 Task: Find connections with filter location São João del Rei with filter topic #Networkwith filter profile language German with filter current company GE Research with filter school The ICFAI University, Dehradun with filter industry Plastics and Rubber Product Manufacturing with filter service category Labor and Employment Law with filter keywords title Accounting Analyst
Action: Mouse moved to (547, 92)
Screenshot: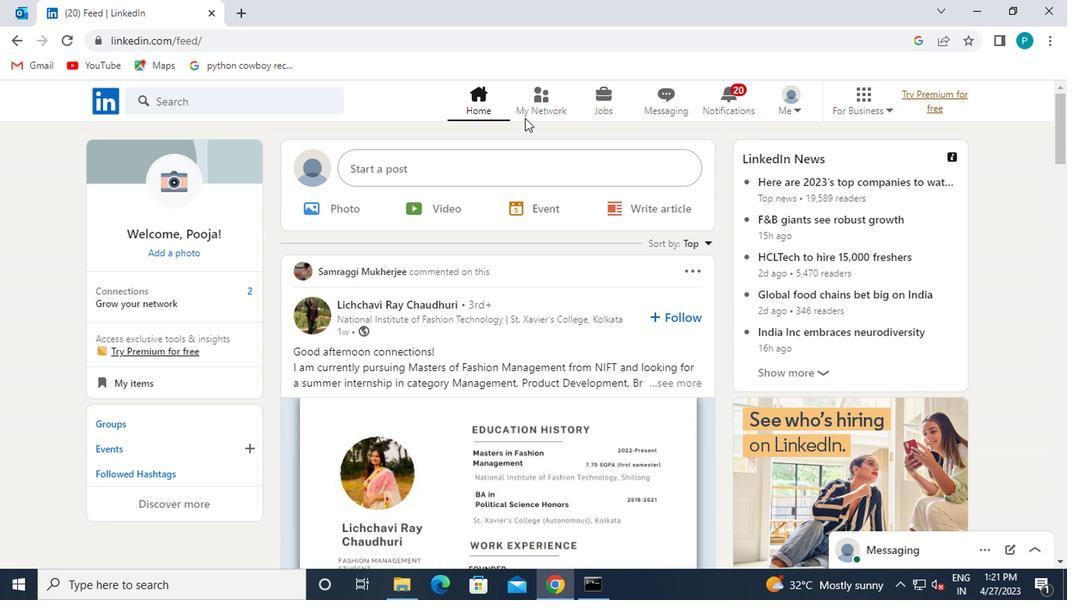 
Action: Mouse pressed left at (547, 92)
Screenshot: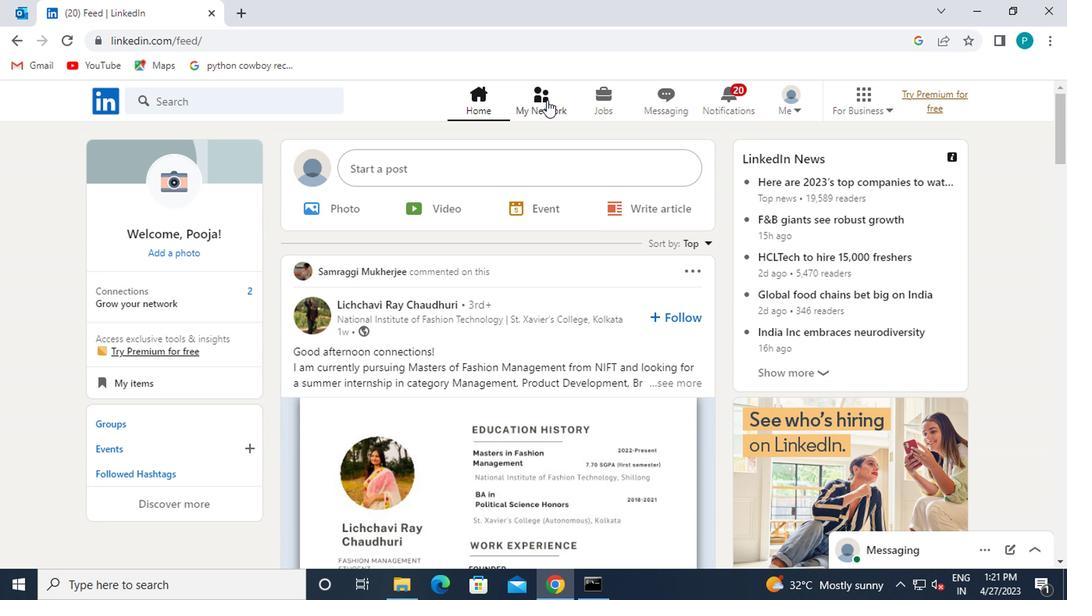
Action: Mouse moved to (225, 177)
Screenshot: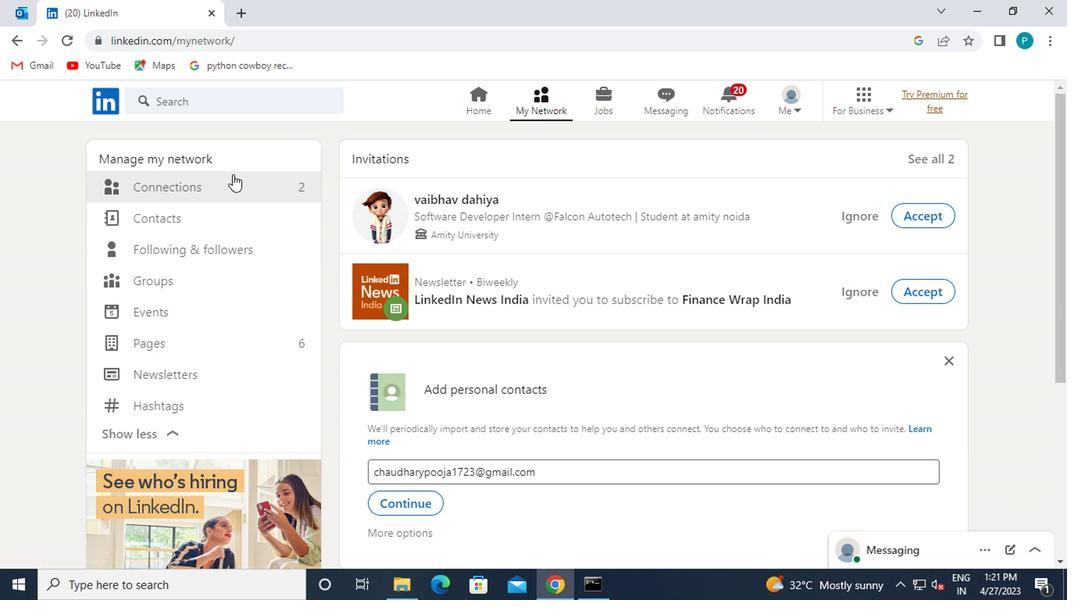
Action: Mouse pressed left at (225, 177)
Screenshot: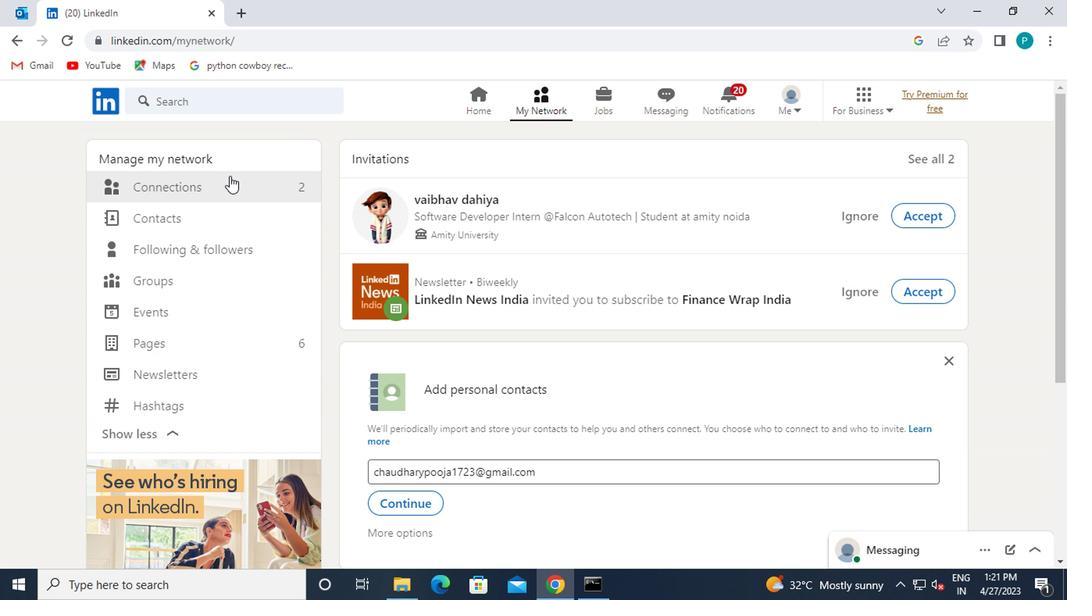 
Action: Mouse moved to (228, 183)
Screenshot: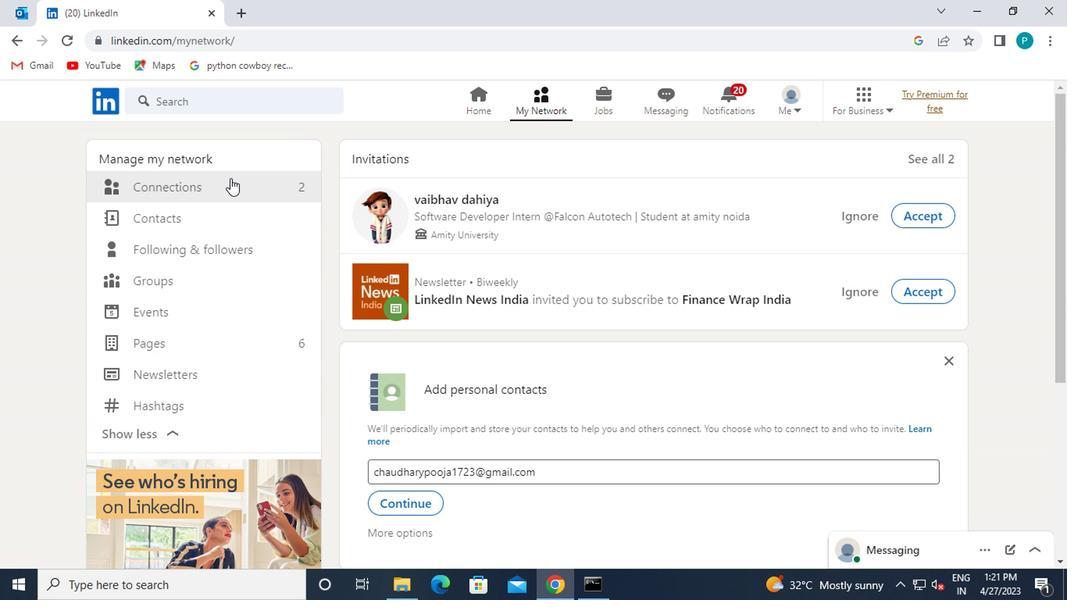 
Action: Mouse pressed left at (228, 183)
Screenshot: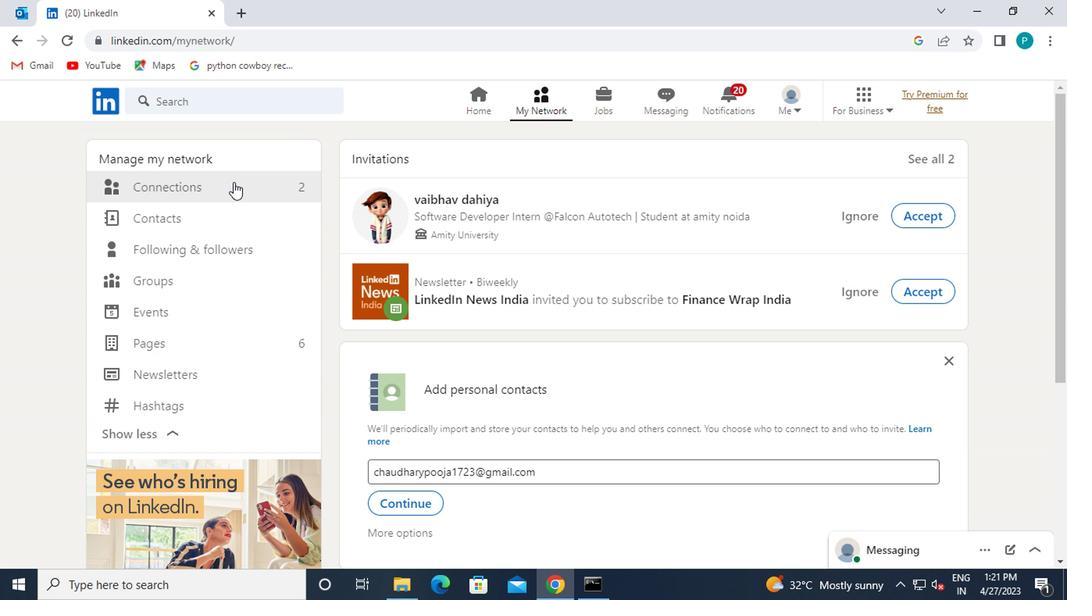 
Action: Mouse moved to (654, 186)
Screenshot: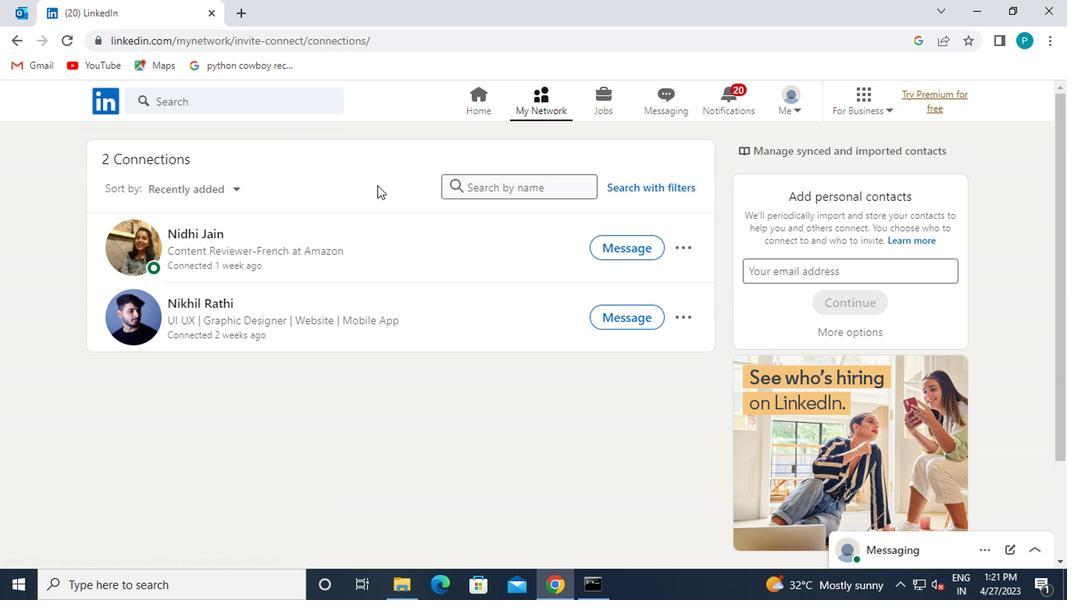 
Action: Mouse pressed left at (654, 186)
Screenshot: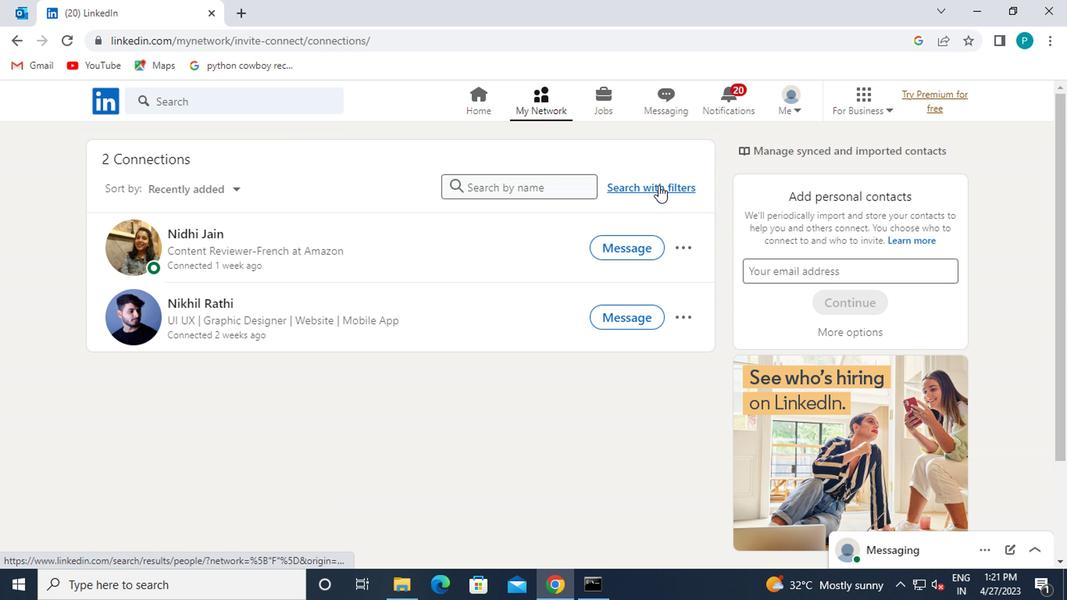 
Action: Mouse moved to (566, 148)
Screenshot: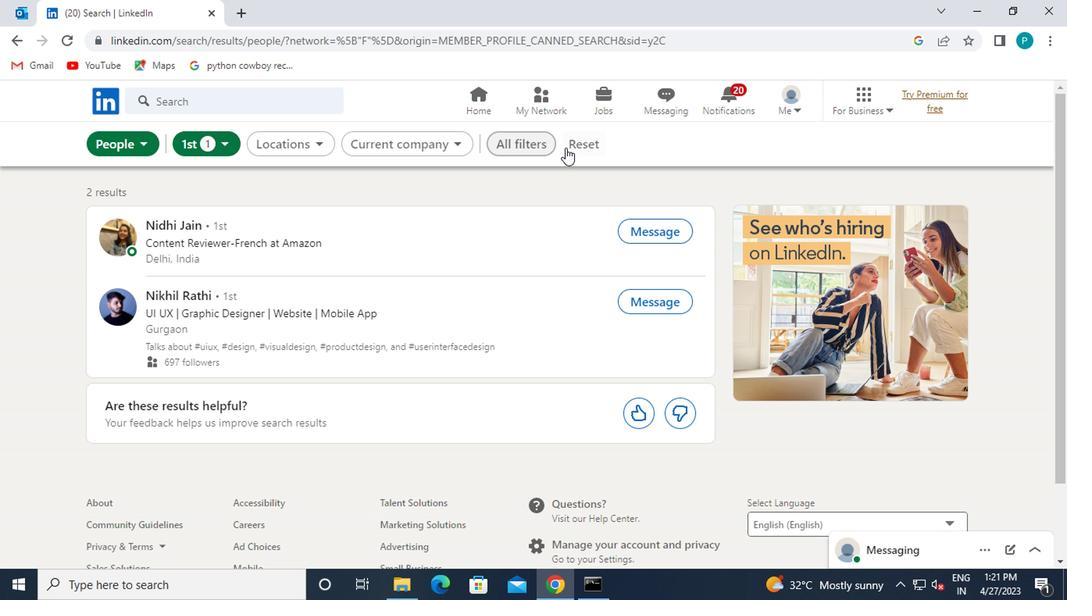 
Action: Mouse pressed left at (566, 148)
Screenshot: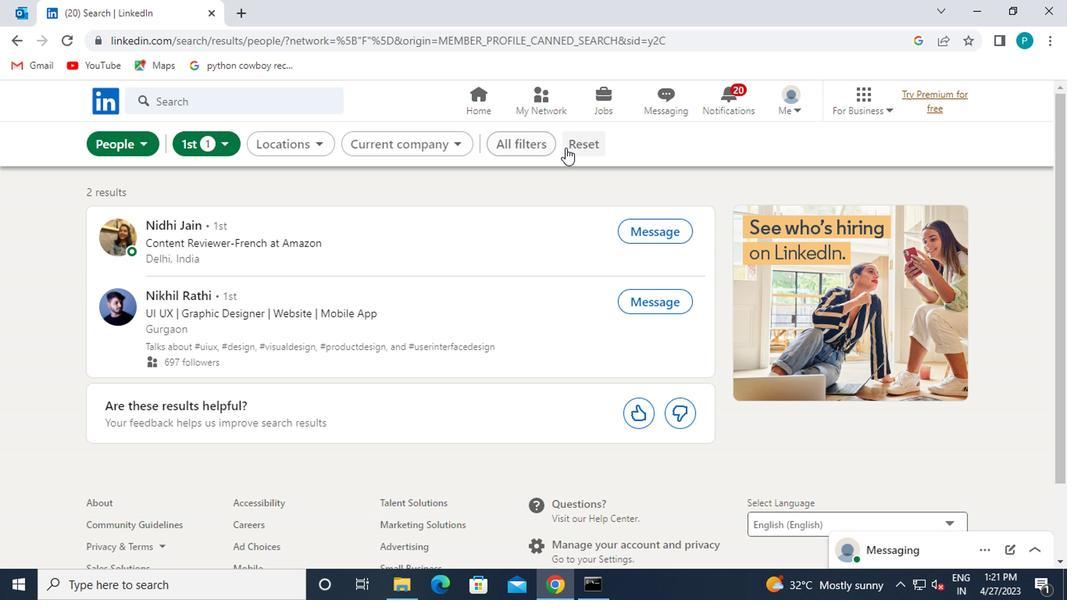 
Action: Mouse pressed left at (566, 148)
Screenshot: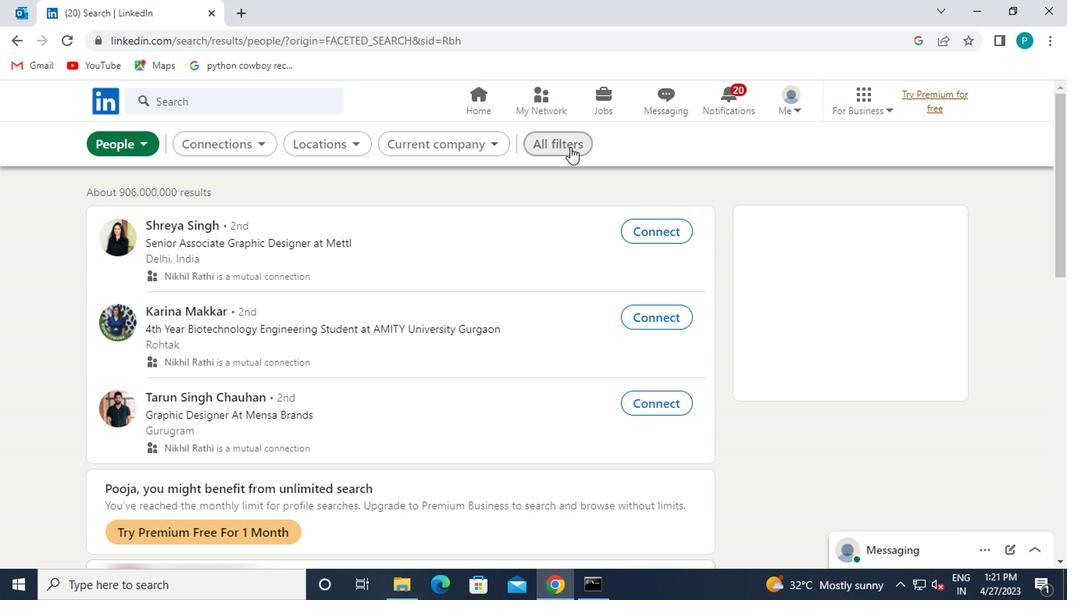 
Action: Mouse moved to (750, 349)
Screenshot: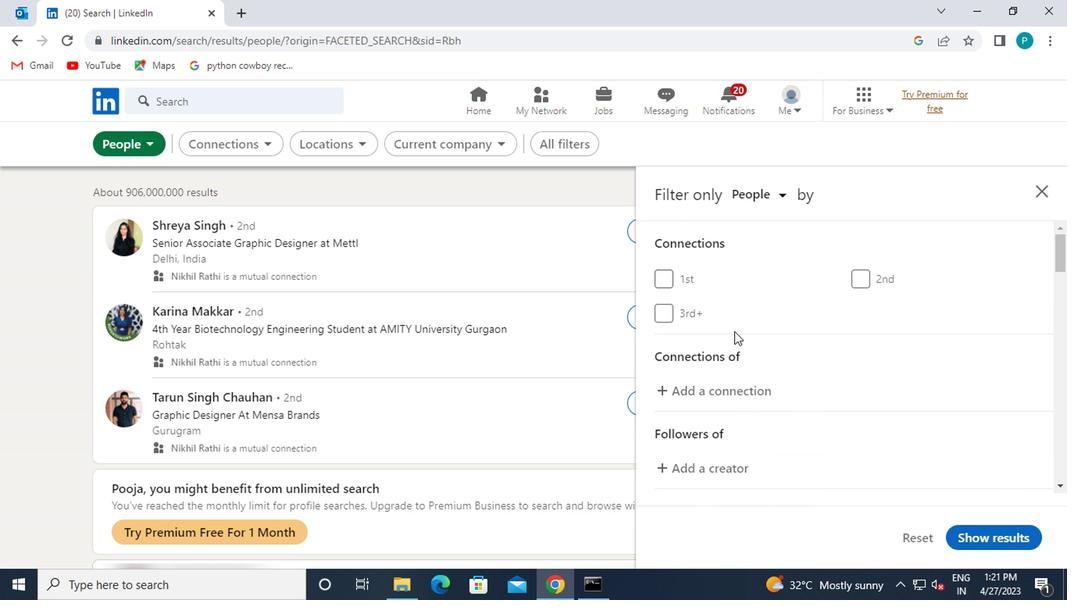 
Action: Mouse scrolled (750, 349) with delta (0, 0)
Screenshot: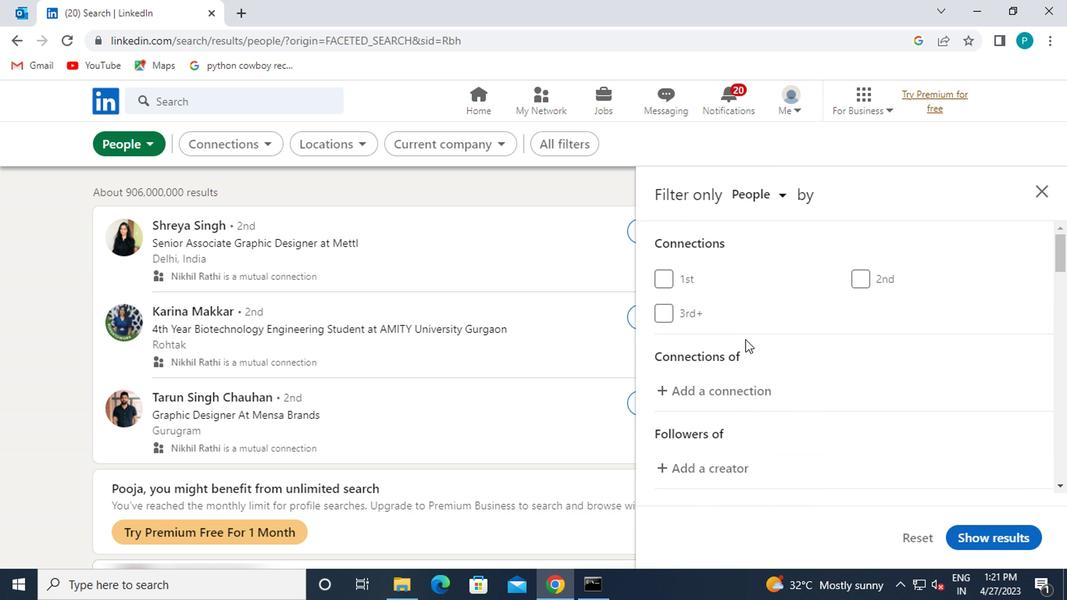 
Action: Mouse moved to (751, 349)
Screenshot: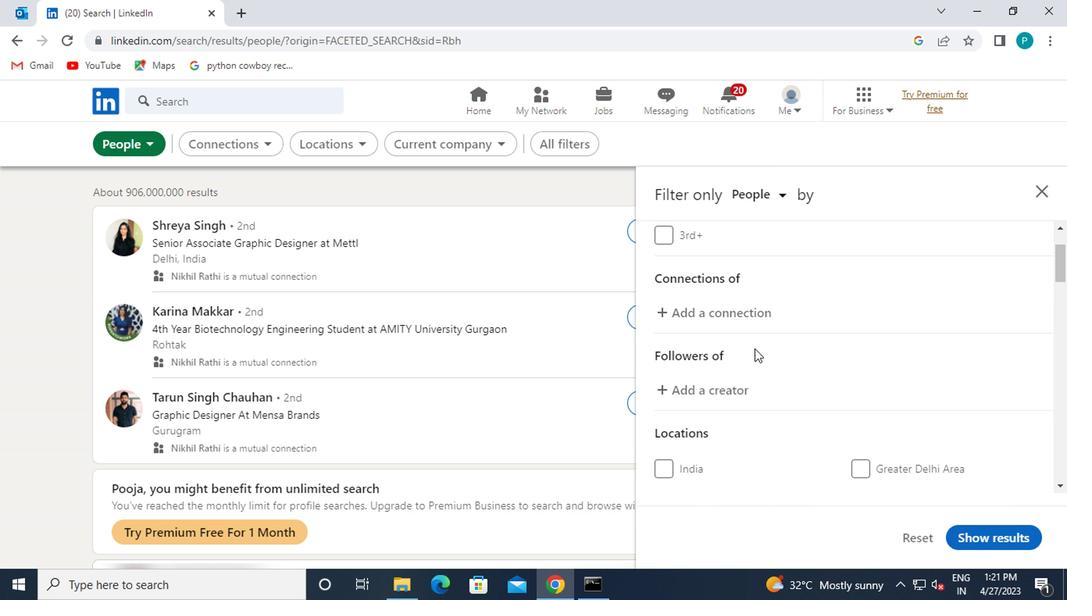 
Action: Mouse scrolled (751, 349) with delta (0, 0)
Screenshot: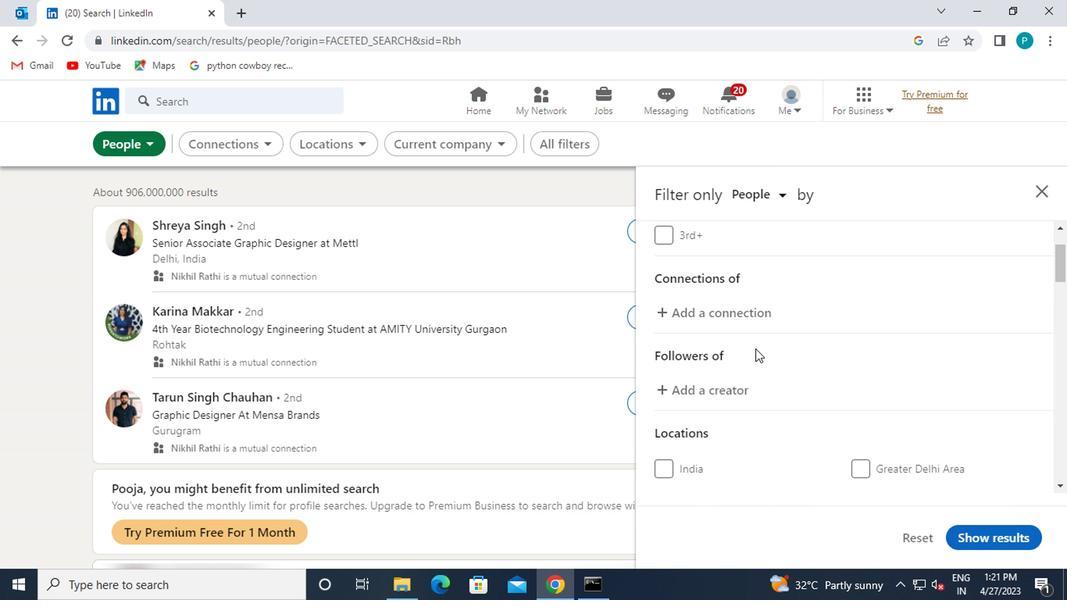 
Action: Mouse moved to (768, 349)
Screenshot: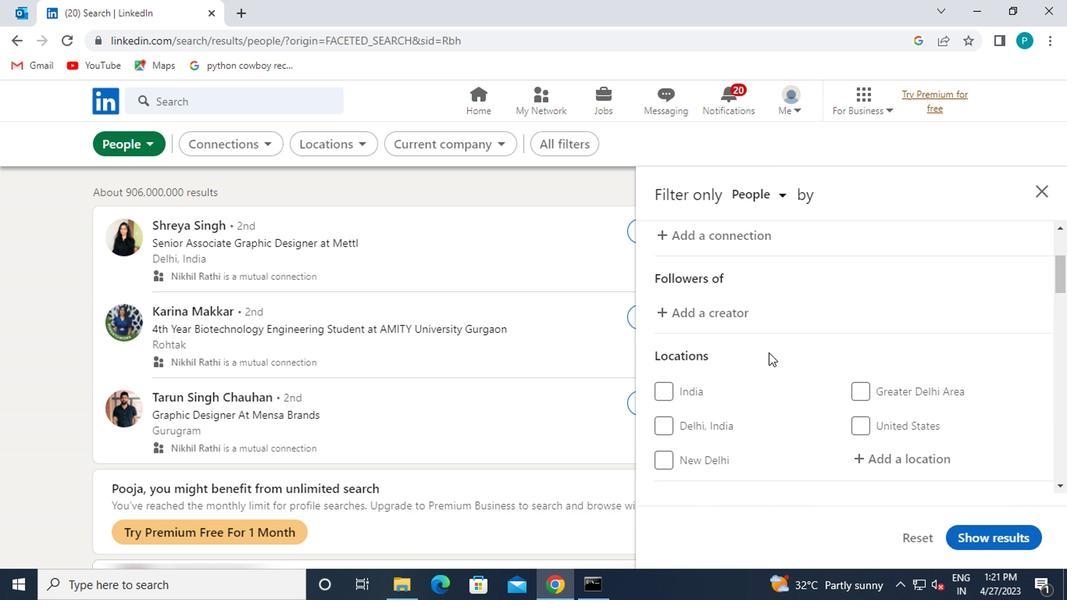 
Action: Mouse scrolled (768, 349) with delta (0, 0)
Screenshot: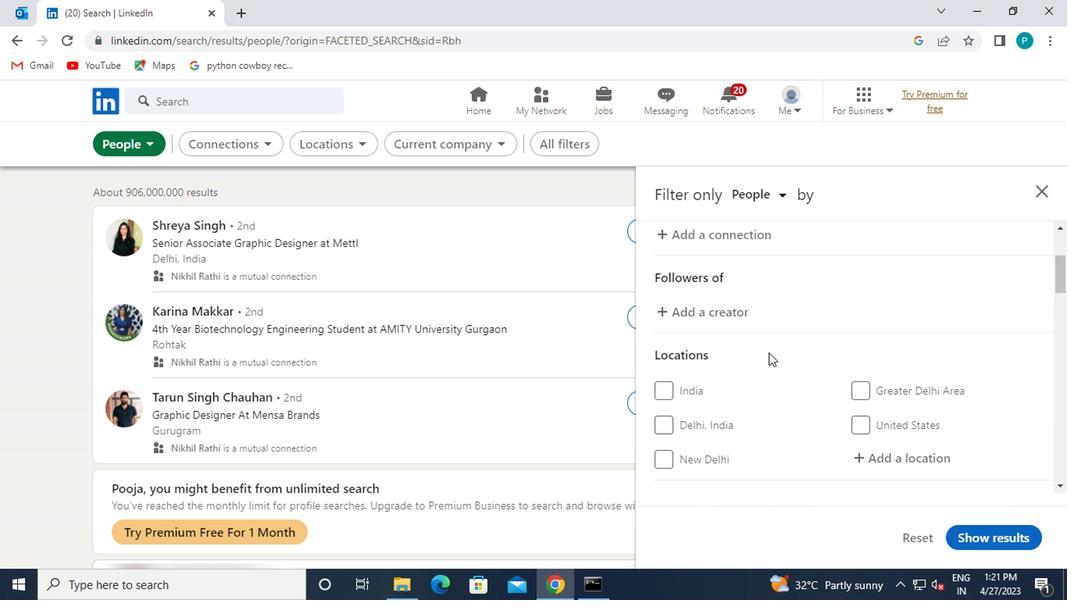
Action: Mouse moved to (768, 347)
Screenshot: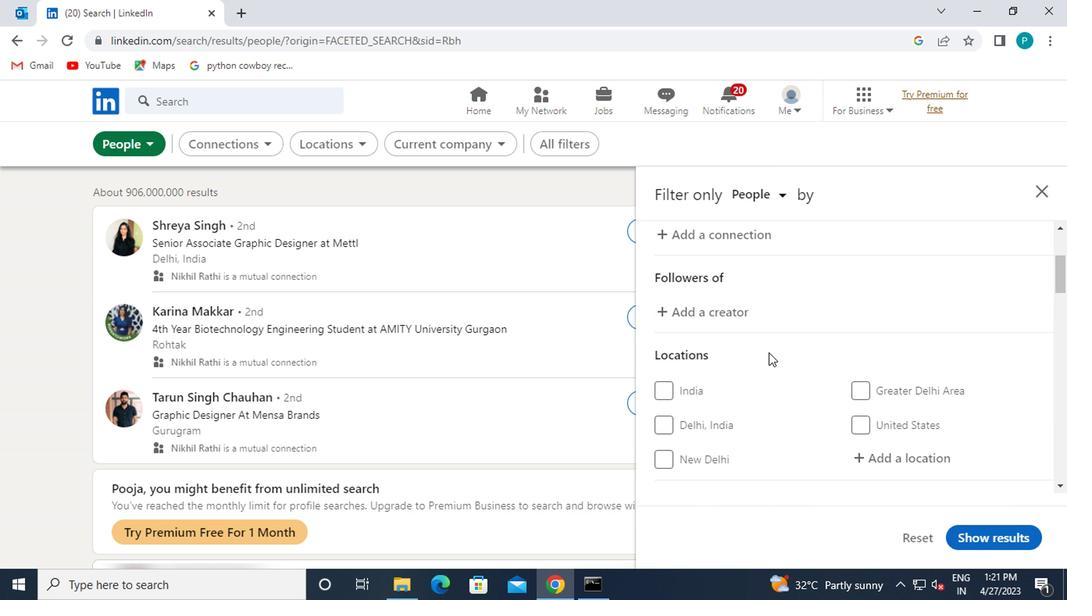 
Action: Mouse scrolled (768, 349) with delta (0, 1)
Screenshot: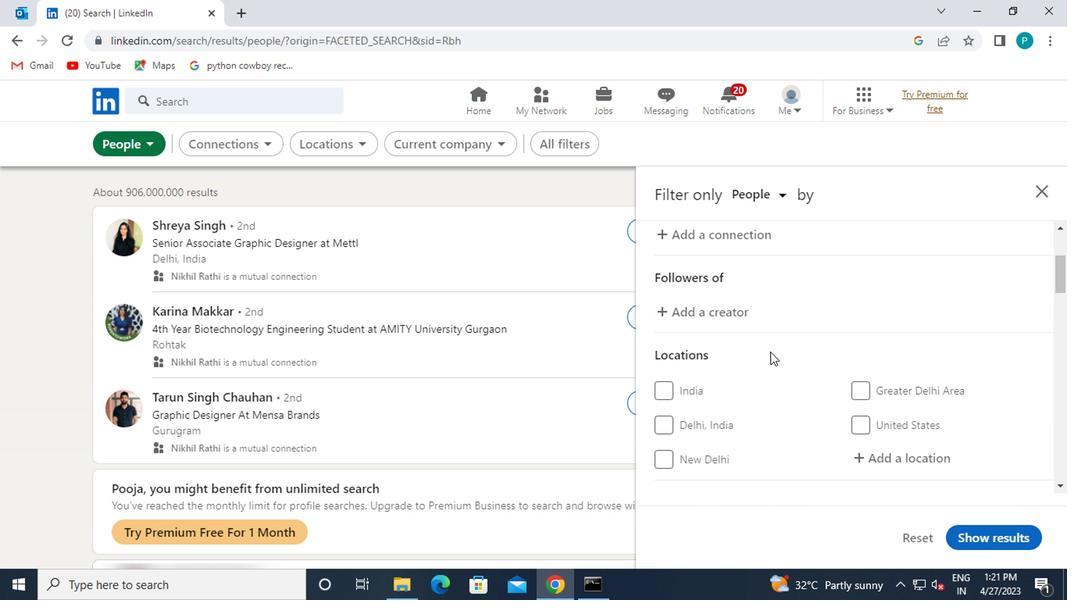 
Action: Mouse moved to (777, 352)
Screenshot: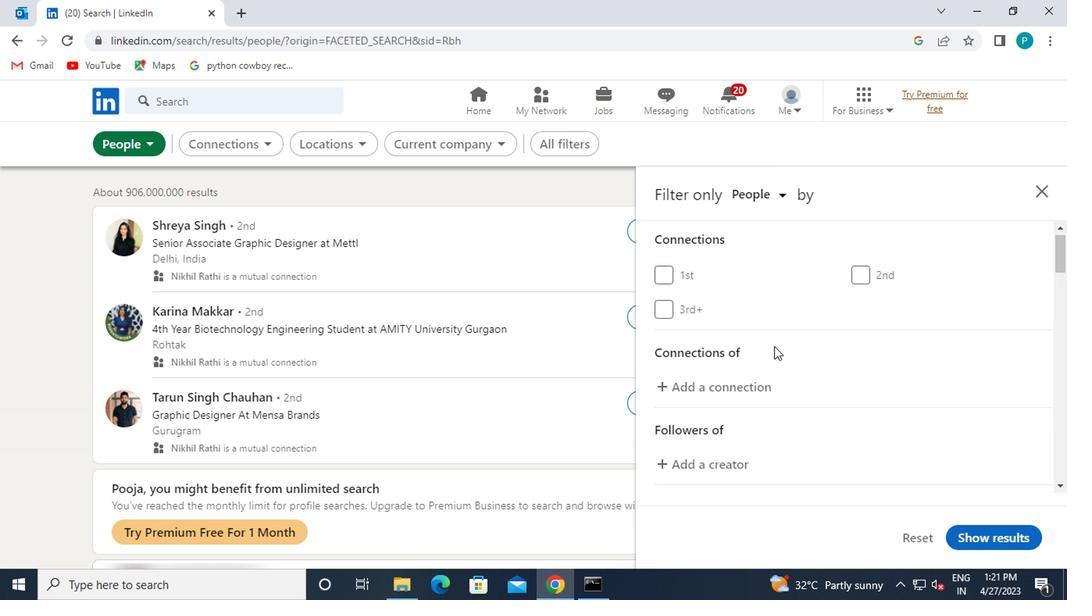 
Action: Mouse scrolled (777, 351) with delta (0, -1)
Screenshot: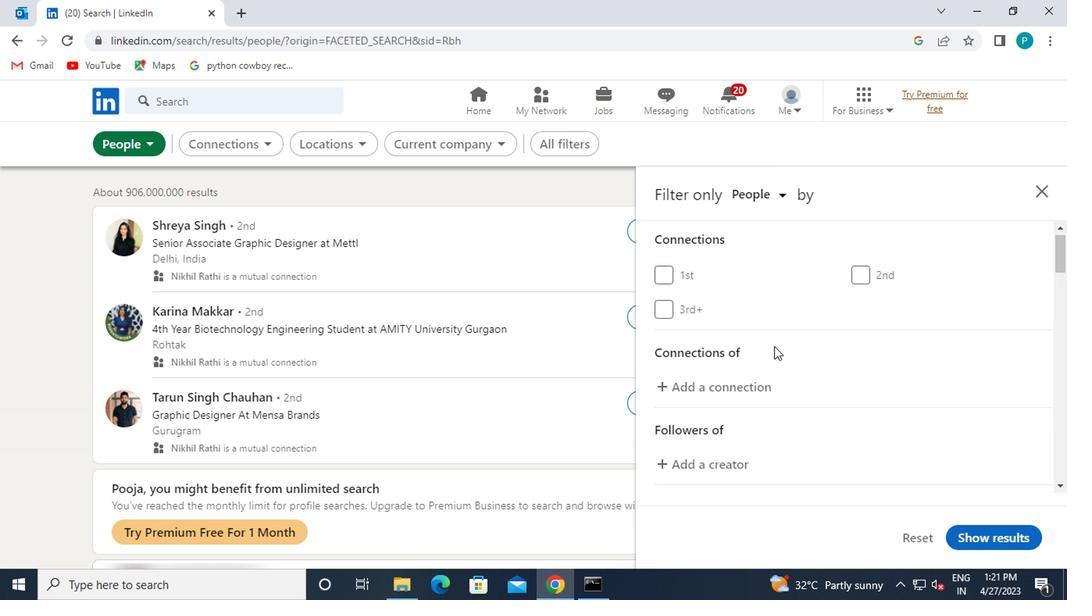 
Action: Mouse moved to (783, 360)
Screenshot: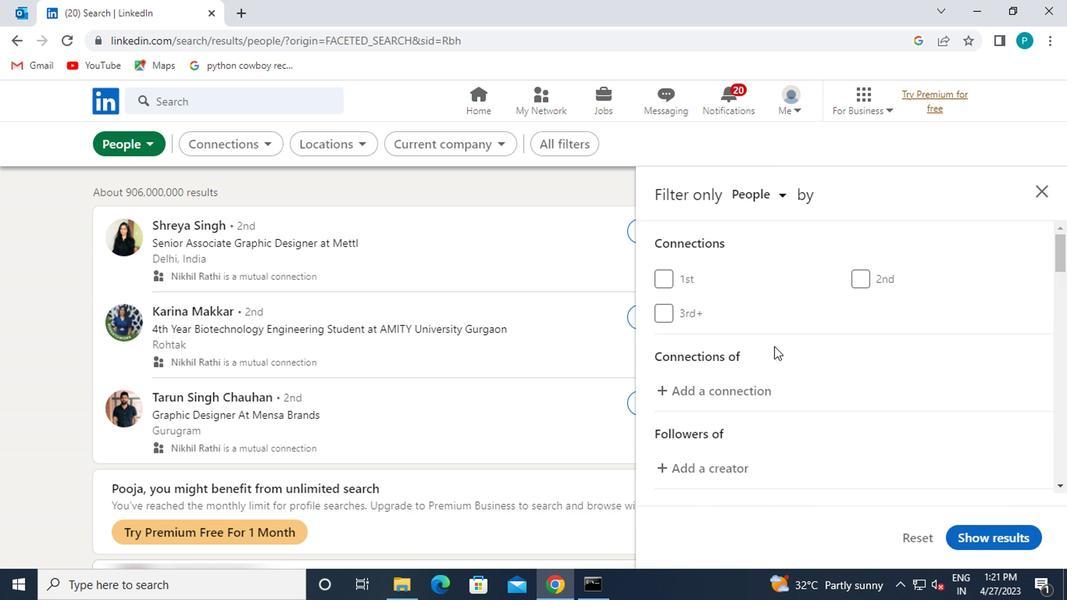
Action: Mouse scrolled (783, 359) with delta (0, -1)
Screenshot: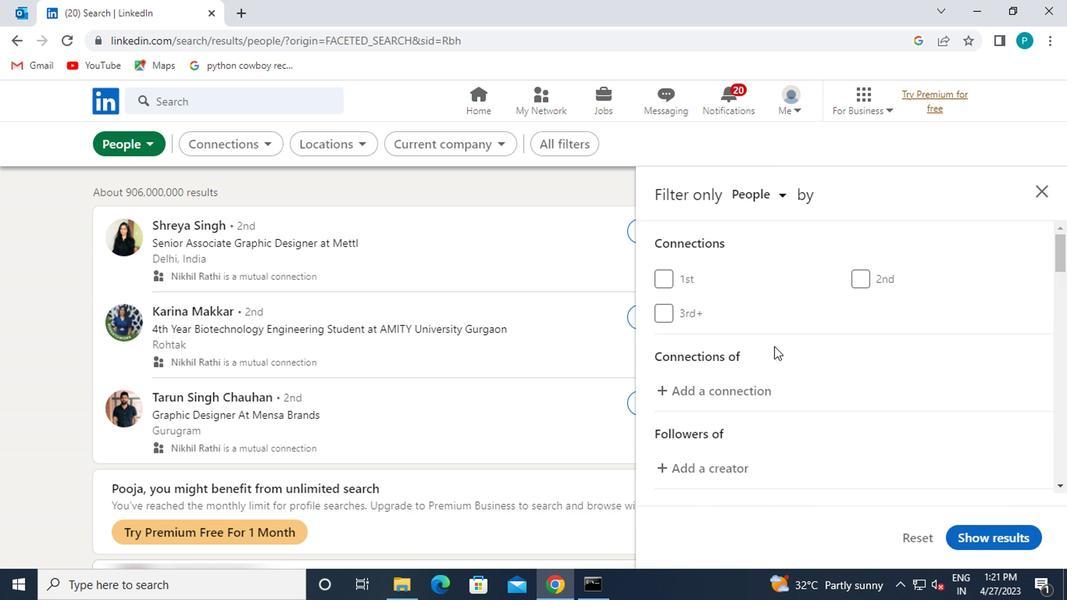 
Action: Mouse moved to (787, 364)
Screenshot: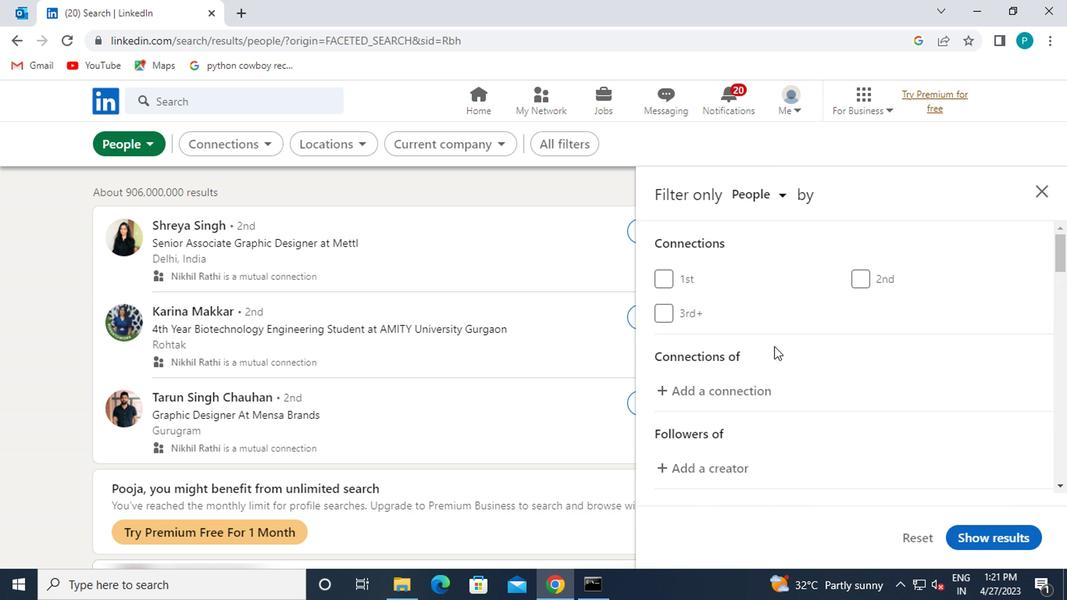 
Action: Mouse scrolled (787, 364) with delta (0, 0)
Screenshot: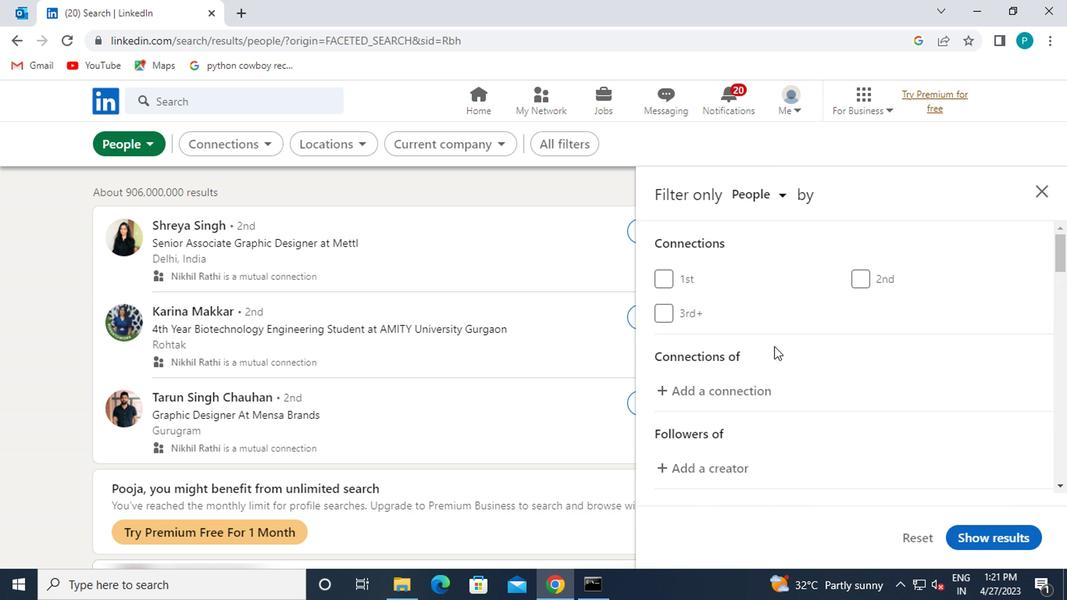 
Action: Mouse moved to (854, 381)
Screenshot: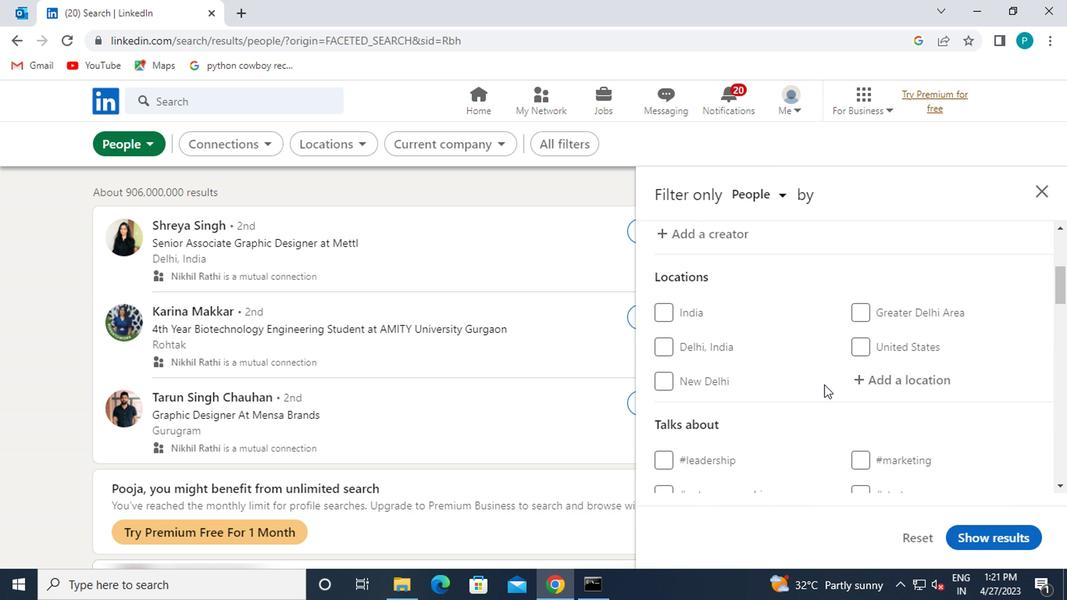 
Action: Mouse pressed left at (854, 381)
Screenshot: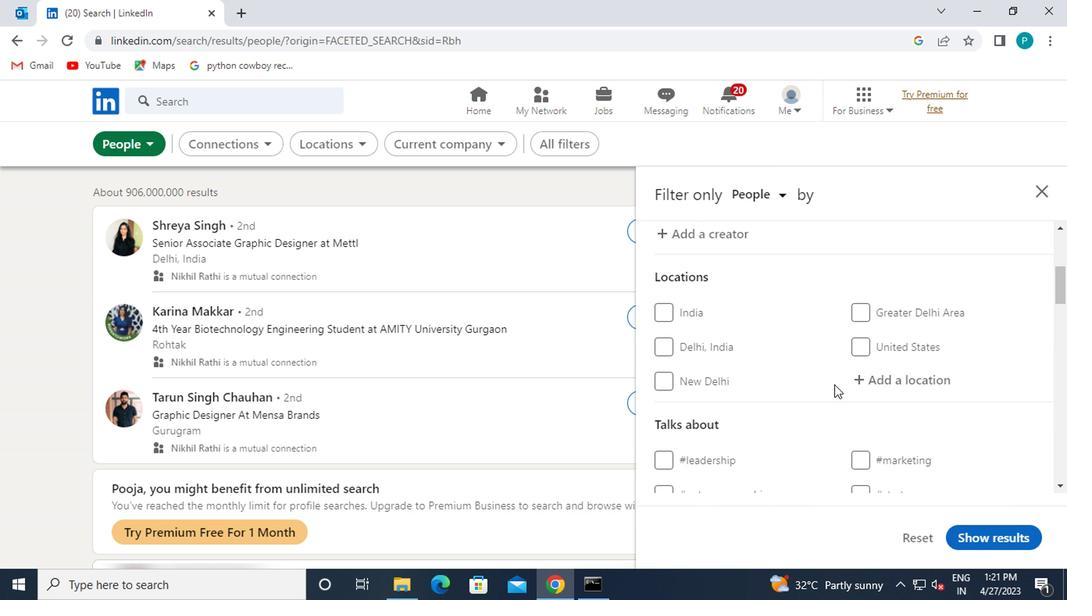 
Action: Key pressed sao<Key.space>joao
Screenshot: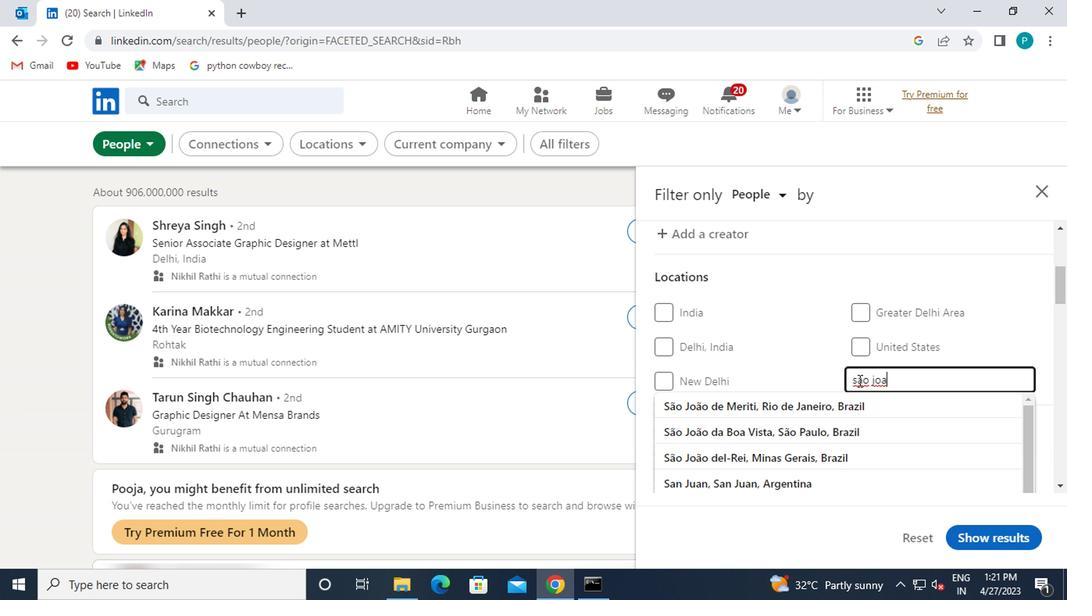 
Action: Mouse moved to (787, 458)
Screenshot: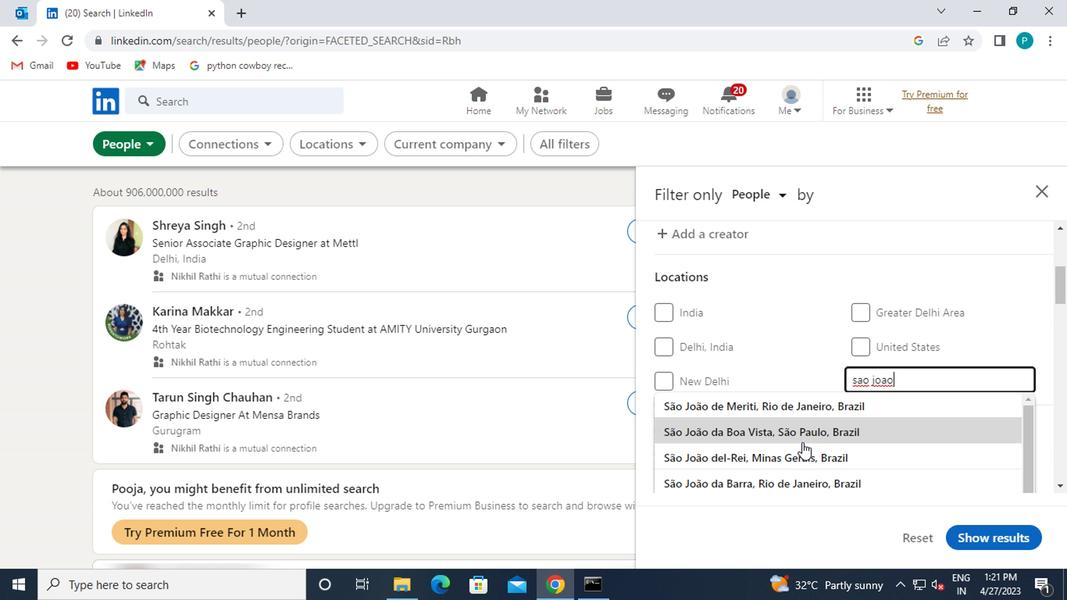 
Action: Mouse pressed left at (787, 458)
Screenshot: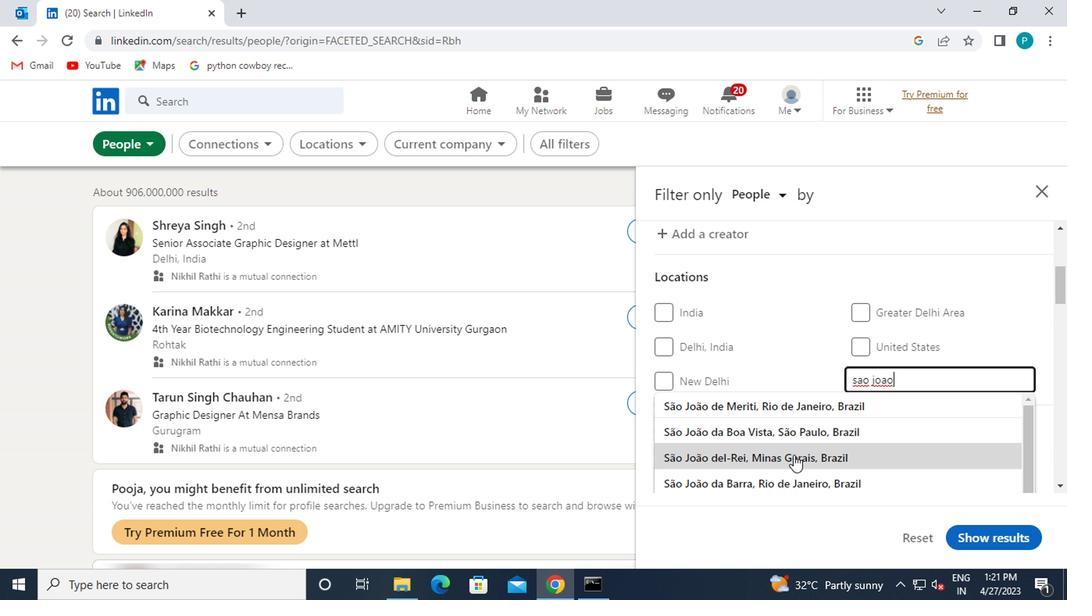 
Action: Mouse moved to (787, 430)
Screenshot: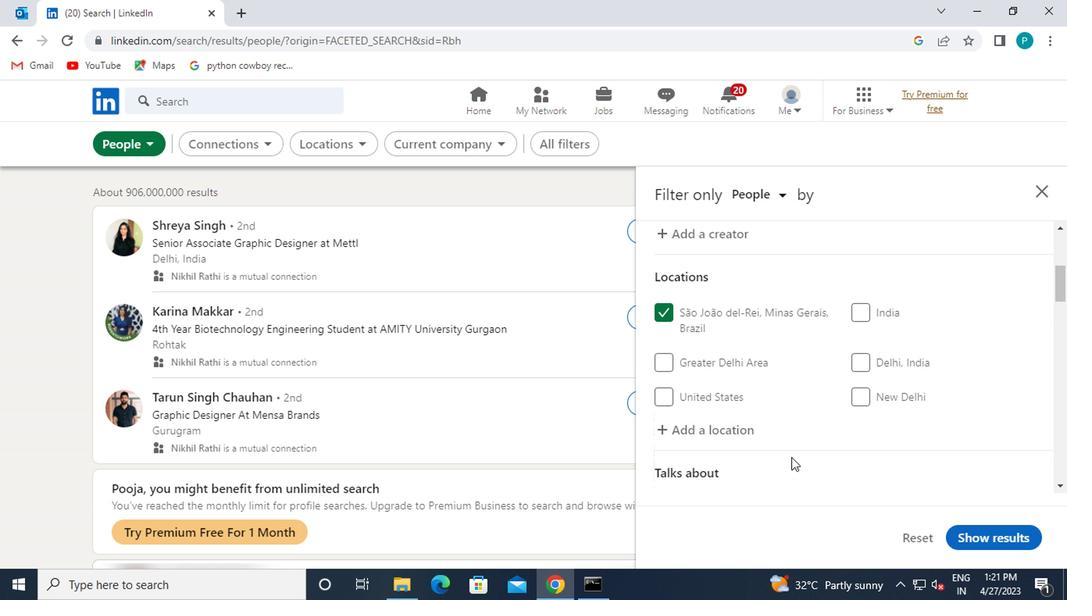 
Action: Mouse scrolled (787, 430) with delta (0, 0)
Screenshot: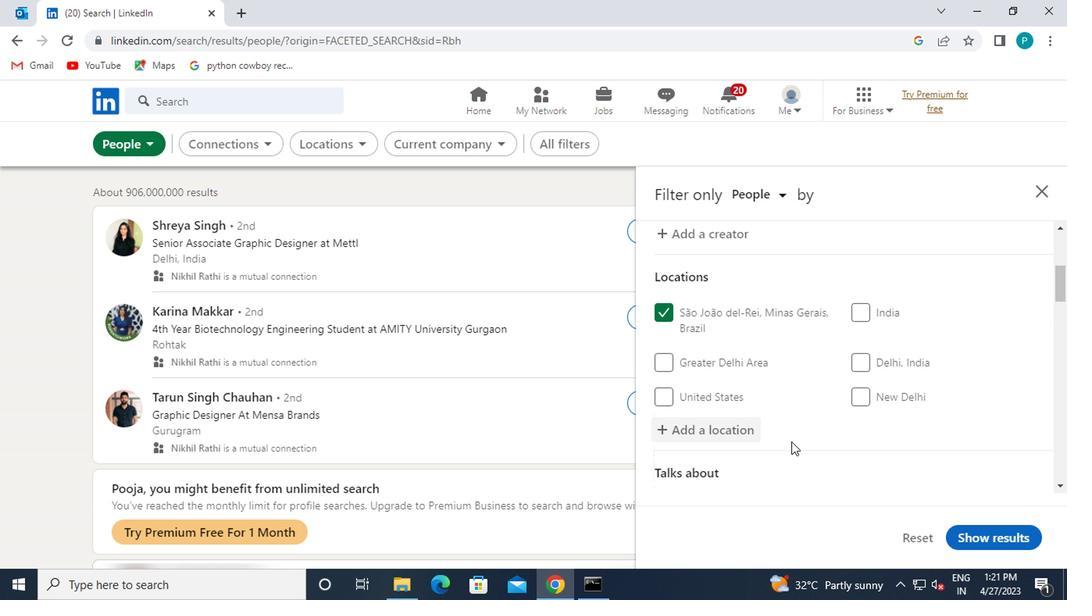 
Action: Mouse moved to (787, 429)
Screenshot: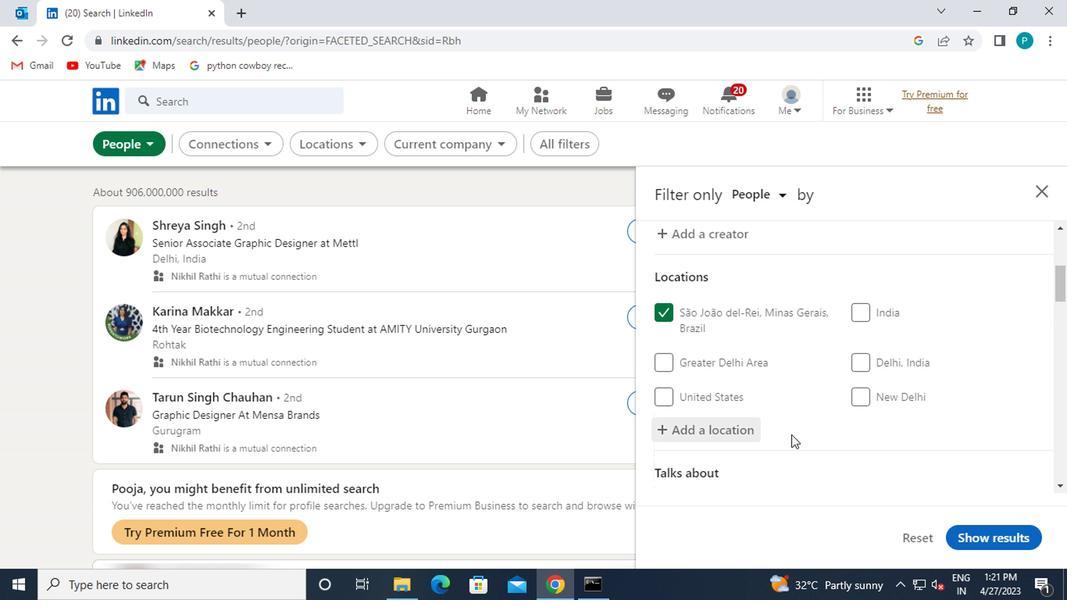
Action: Mouse scrolled (787, 428) with delta (0, -1)
Screenshot: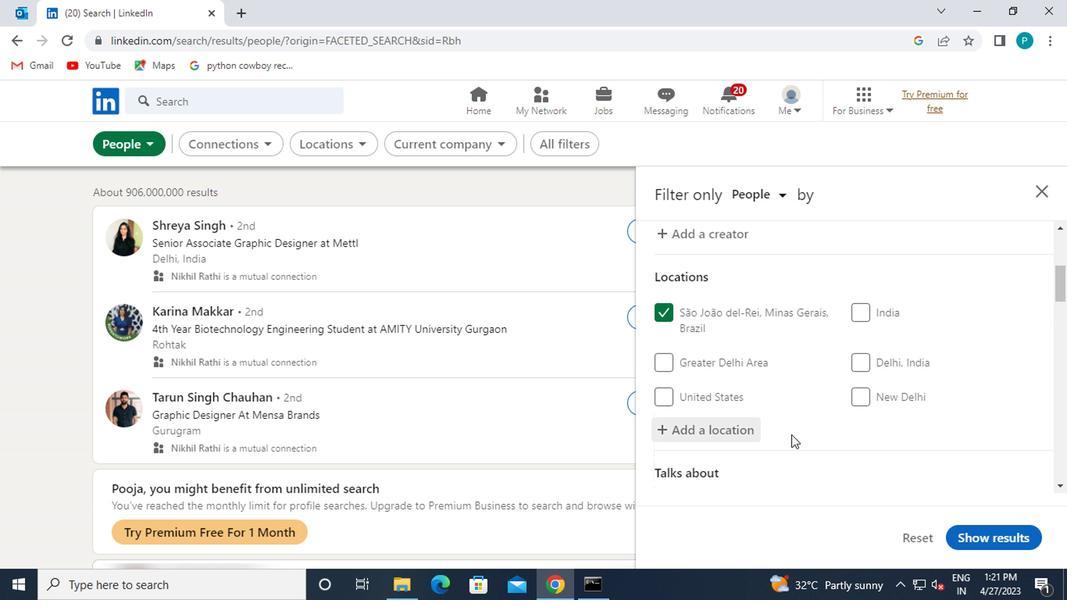
Action: Mouse moved to (858, 414)
Screenshot: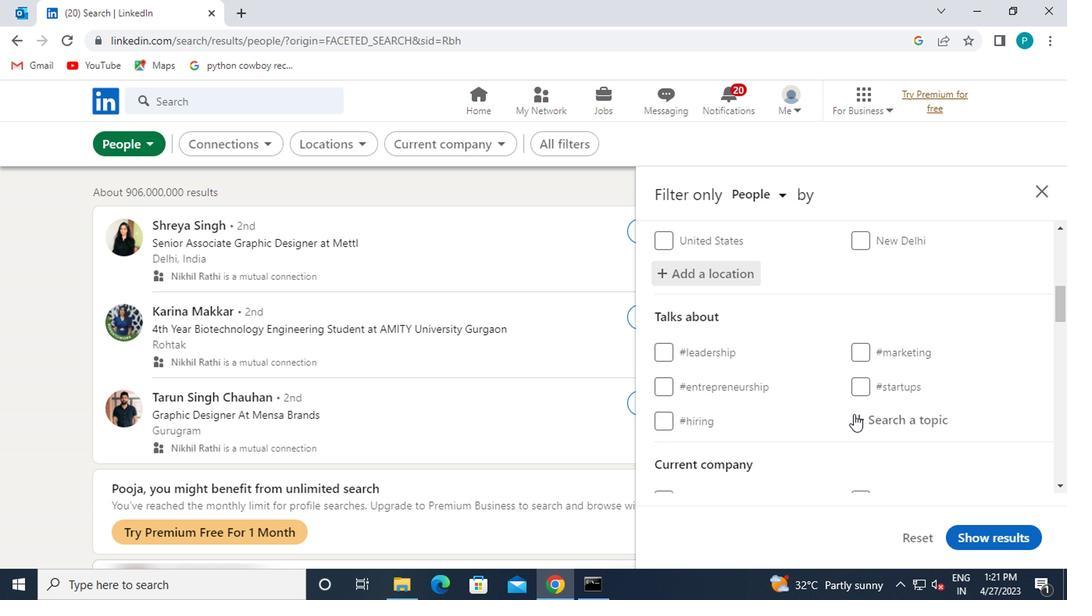 
Action: Mouse pressed left at (858, 414)
Screenshot: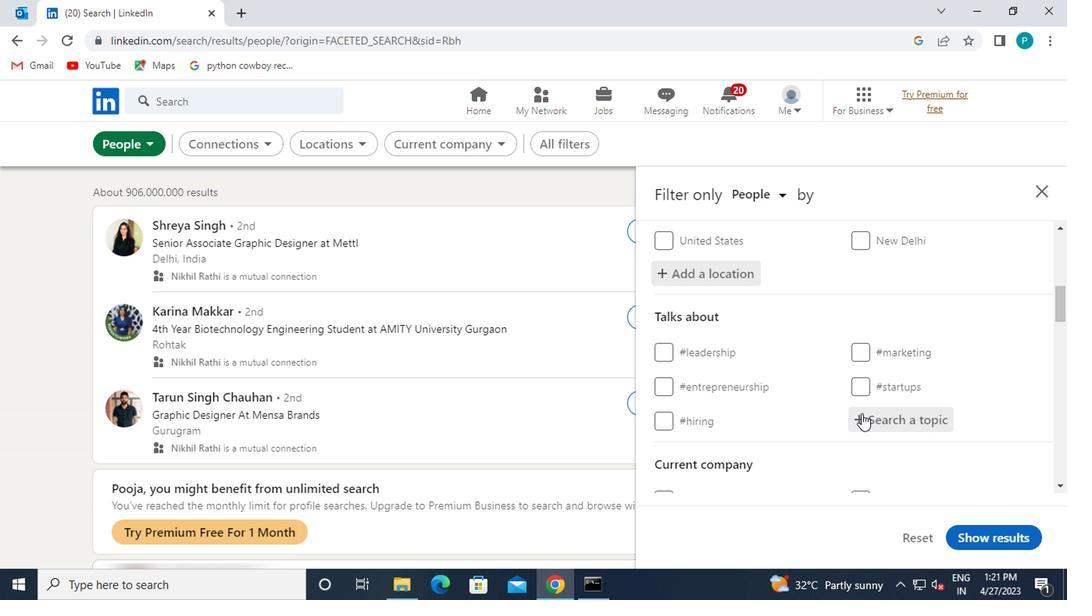 
Action: Key pressed <Key.shift>#<Key.caps_lock>N<Key.caps_lock>ETWORK
Screenshot: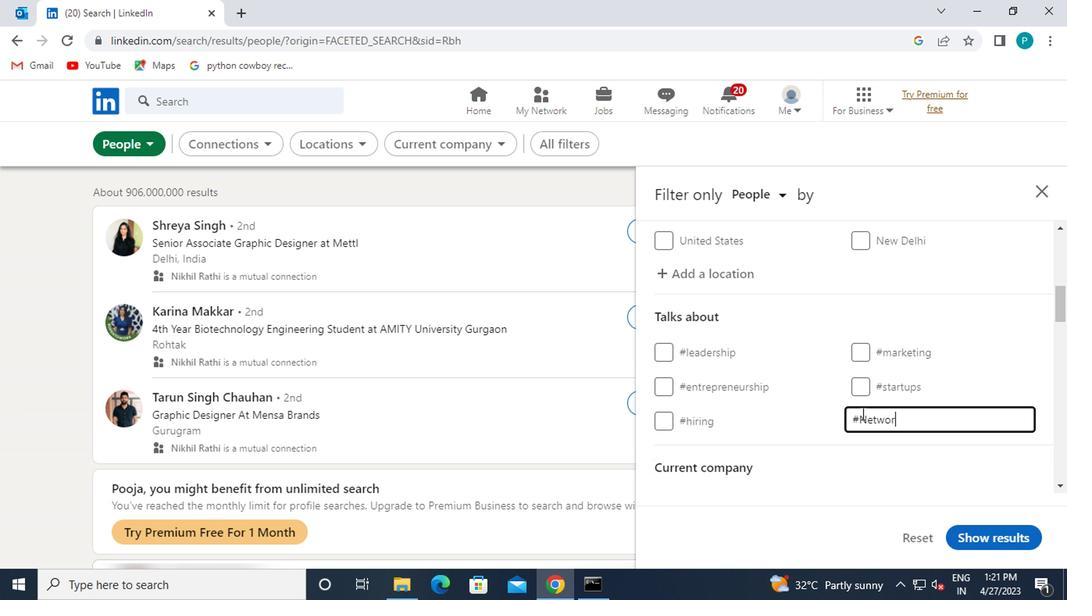 
Action: Mouse scrolled (858, 413) with delta (0, -1)
Screenshot: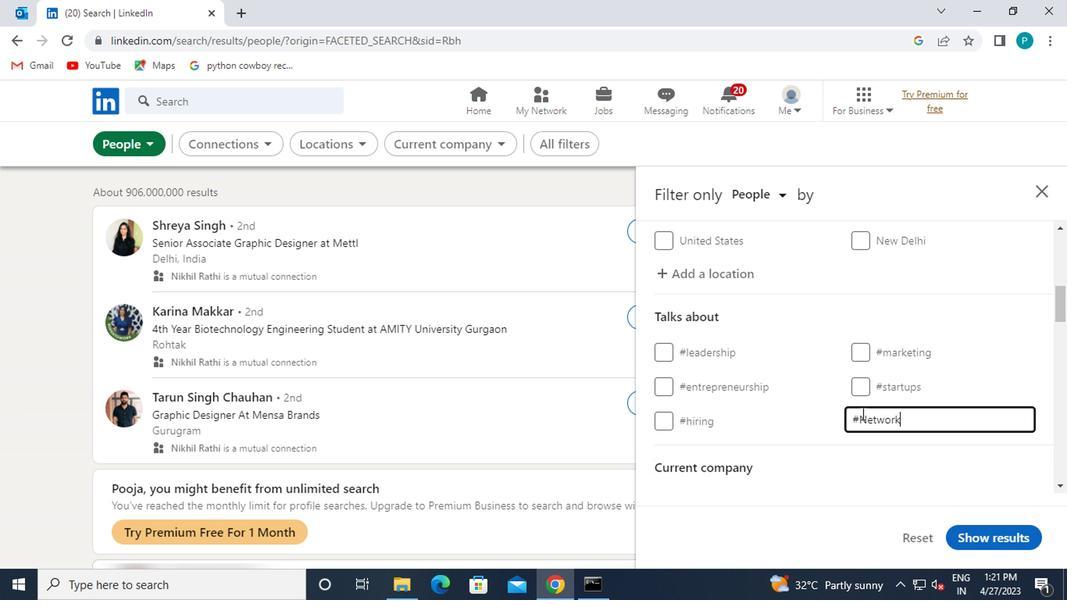 
Action: Mouse moved to (854, 424)
Screenshot: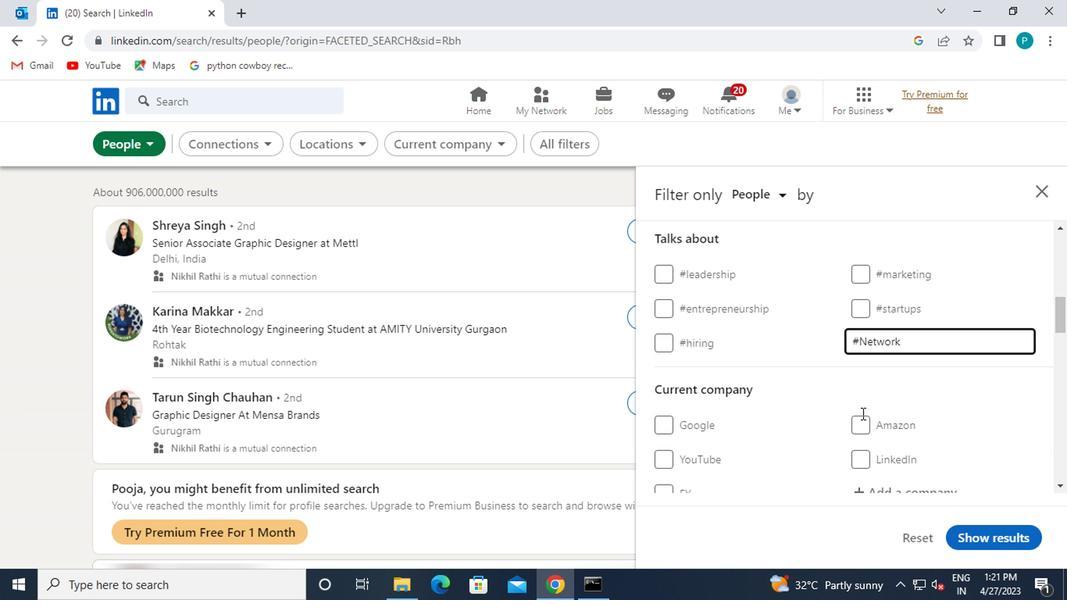 
Action: Mouse scrolled (854, 422) with delta (0, -1)
Screenshot: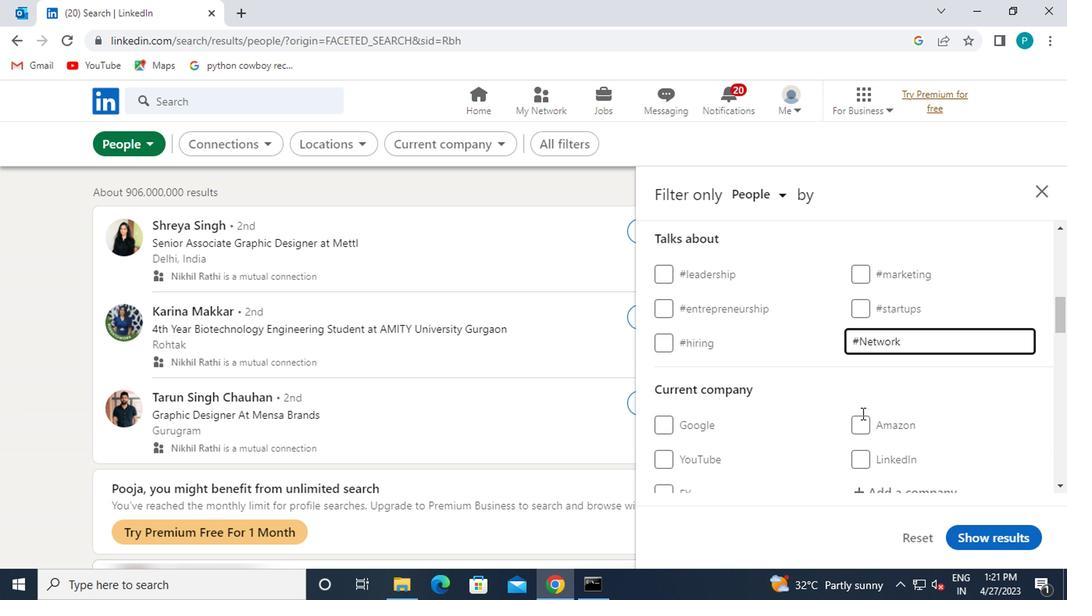 
Action: Mouse moved to (854, 422)
Screenshot: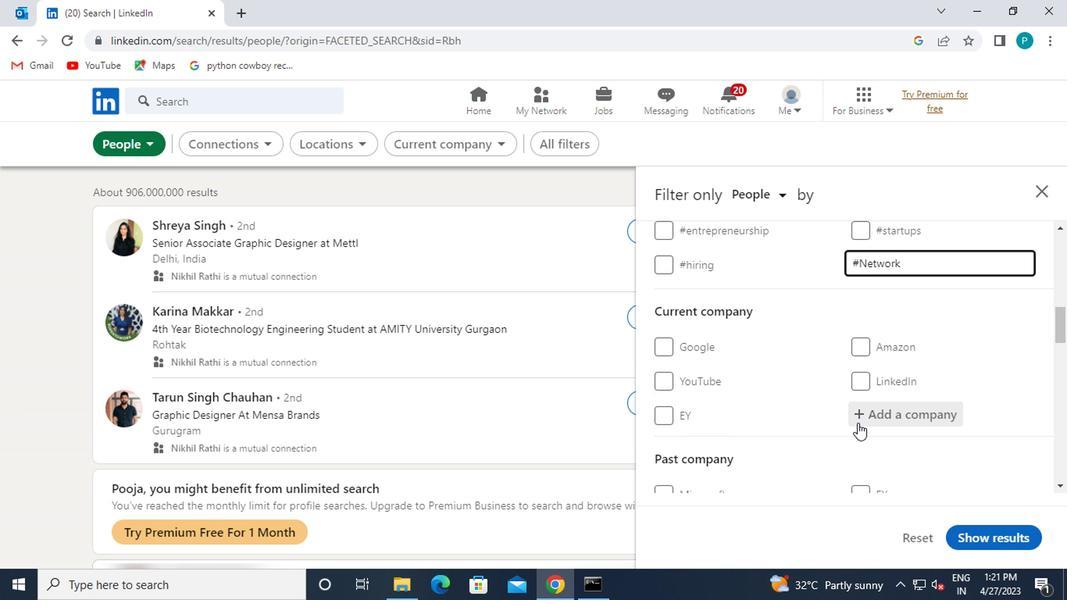 
Action: Mouse pressed left at (854, 422)
Screenshot: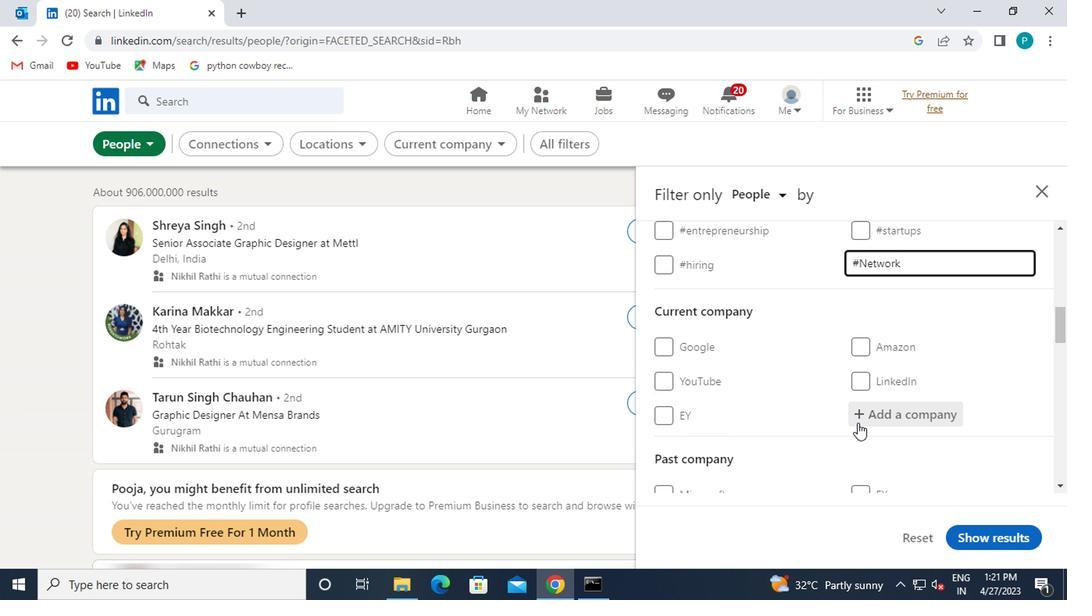 
Action: Key pressed <Key.caps_lock>GE<Key.space>R<Key.caps_lock>ESEARCH
Screenshot: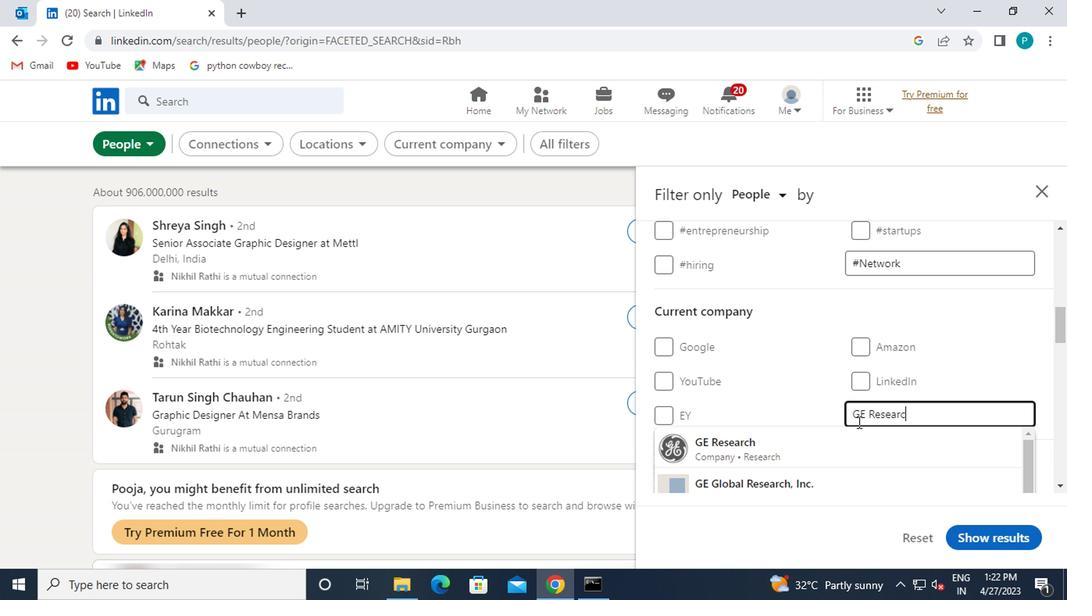 
Action: Mouse moved to (827, 449)
Screenshot: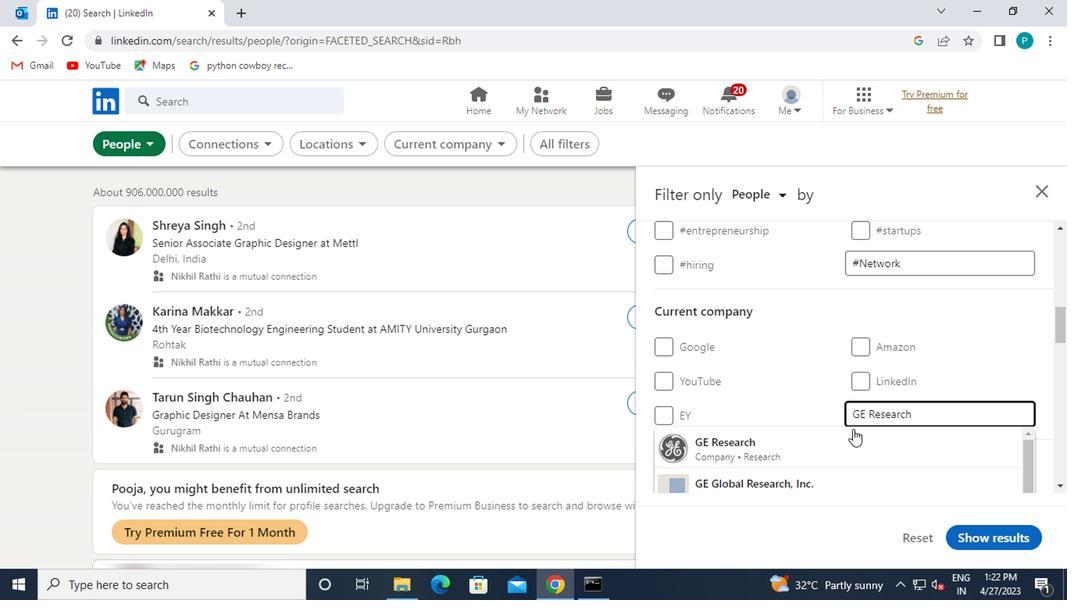 
Action: Mouse pressed left at (827, 449)
Screenshot: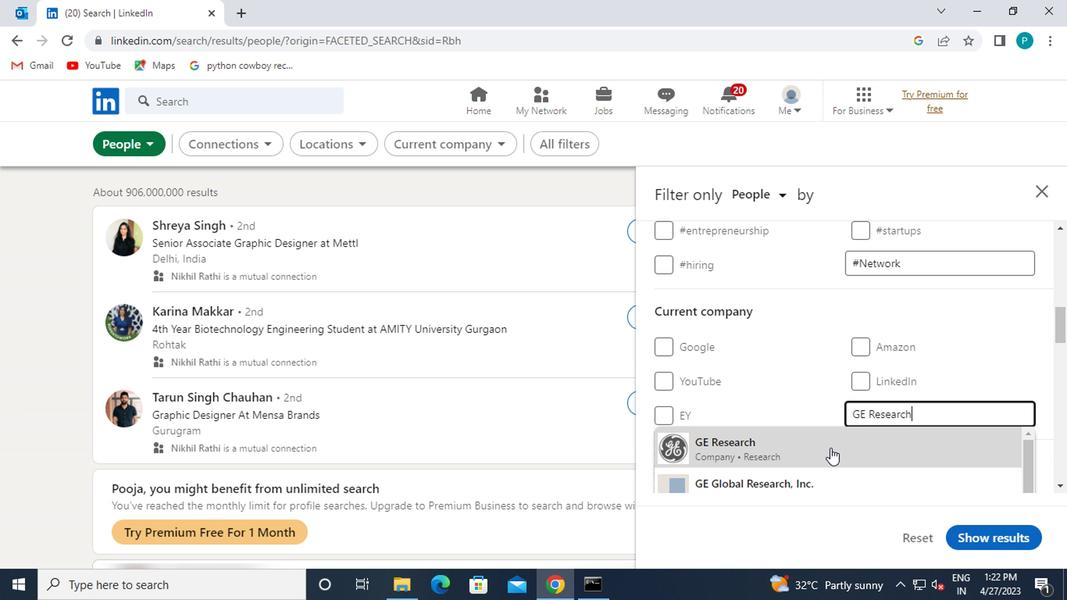 
Action: Mouse moved to (817, 420)
Screenshot: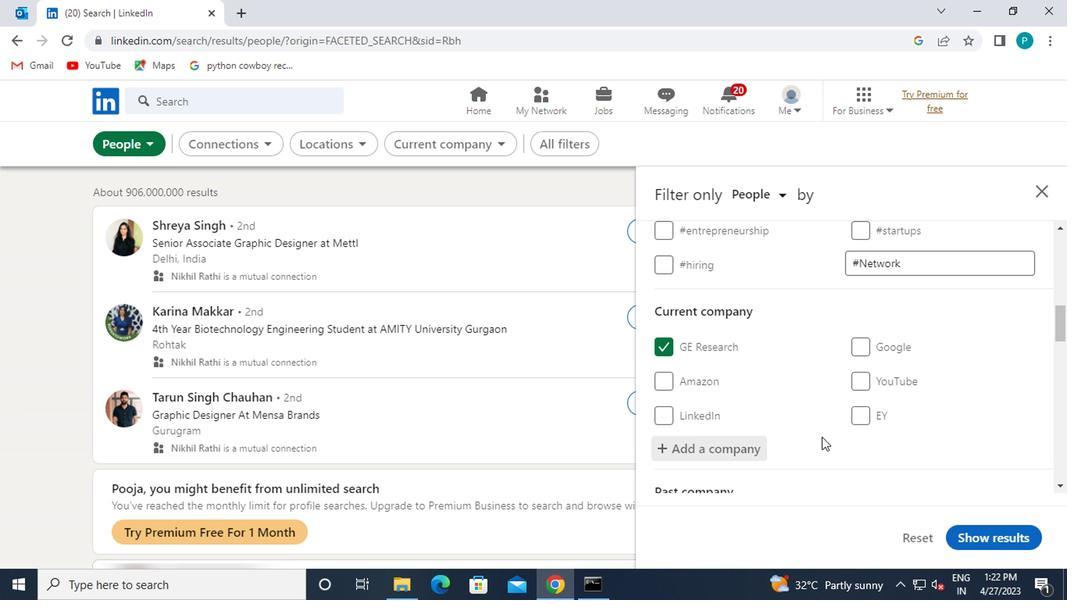
Action: Mouse scrolled (817, 420) with delta (0, 0)
Screenshot: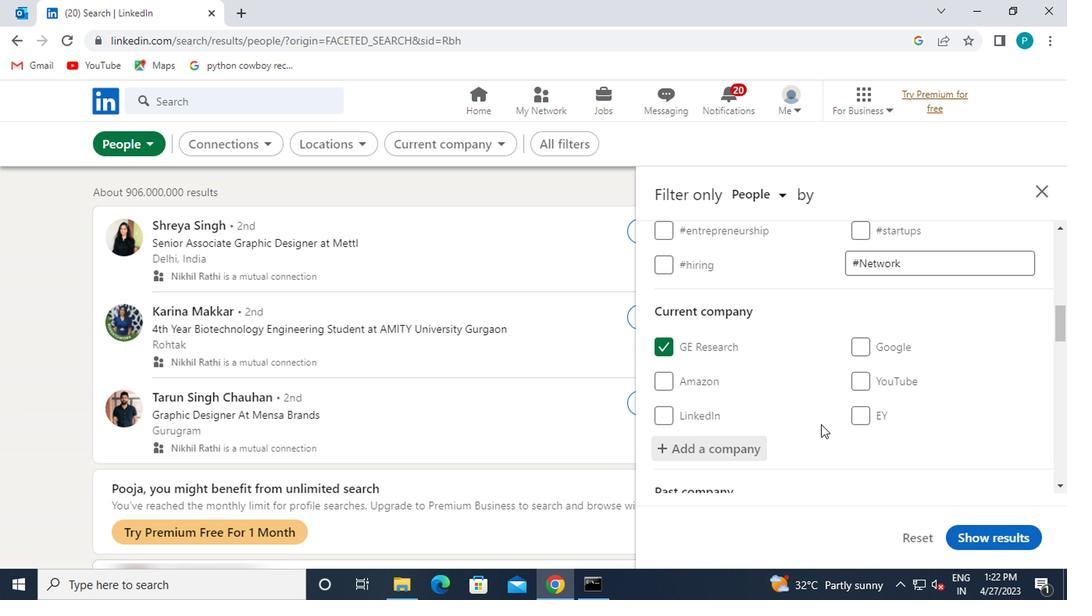 
Action: Mouse scrolled (817, 420) with delta (0, 0)
Screenshot: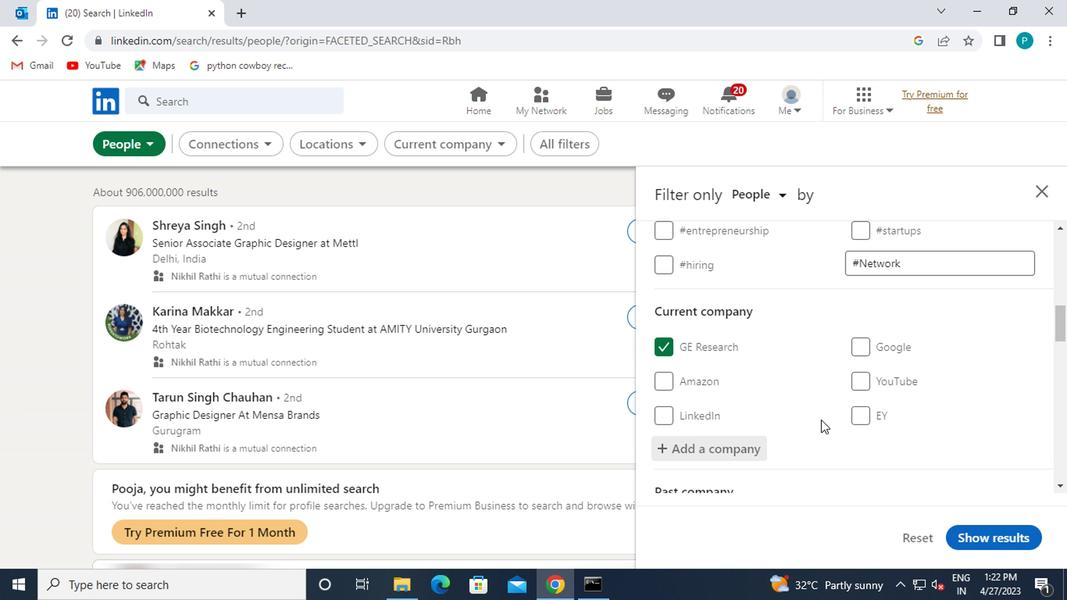 
Action: Mouse moved to (884, 442)
Screenshot: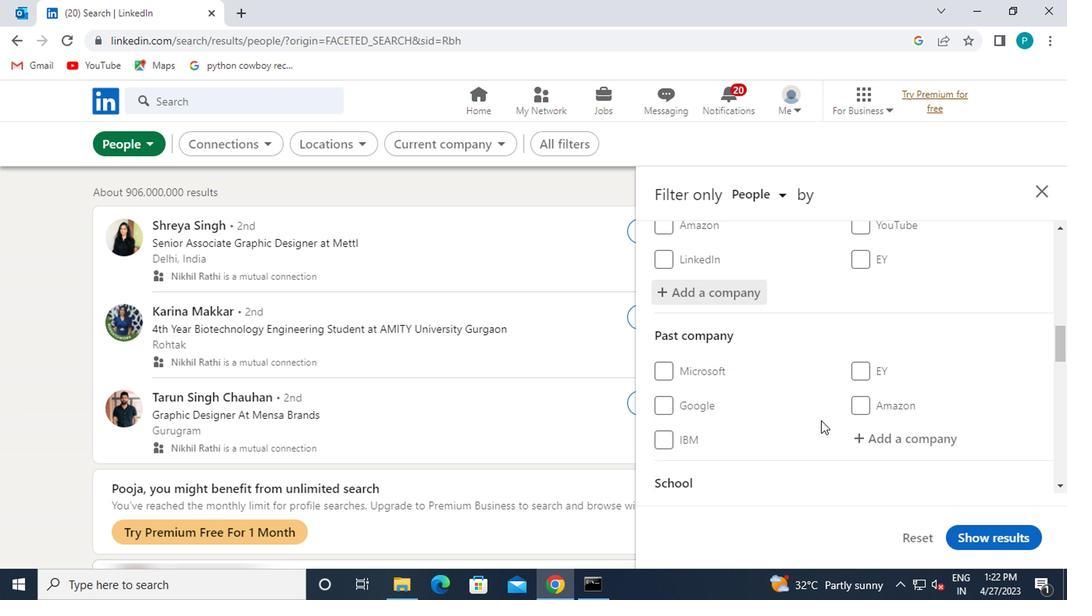 
Action: Mouse scrolled (884, 441) with delta (0, 0)
Screenshot: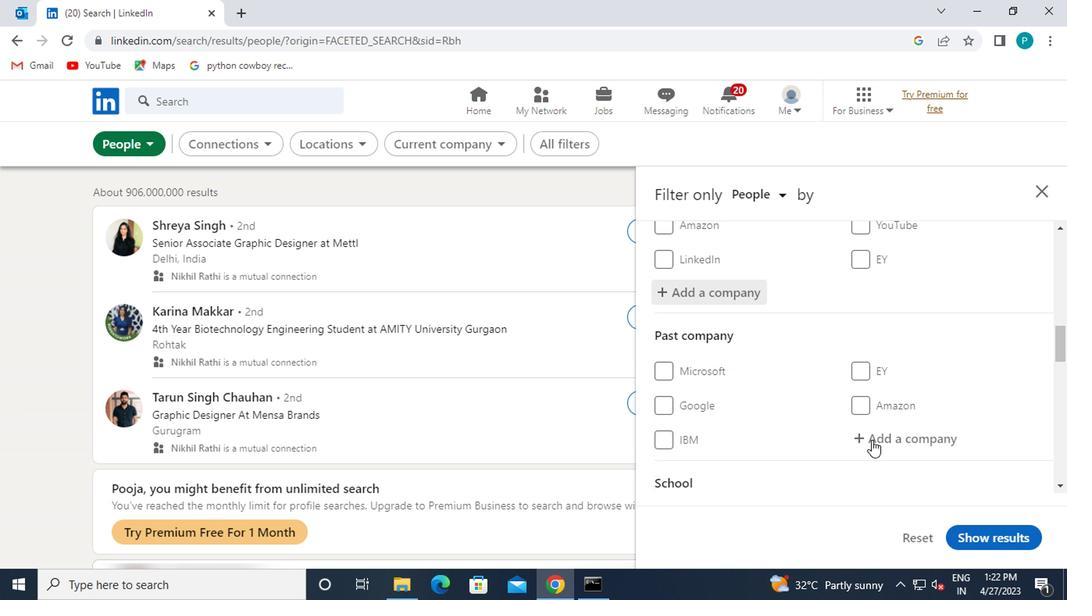 
Action: Mouse scrolled (884, 441) with delta (0, 0)
Screenshot: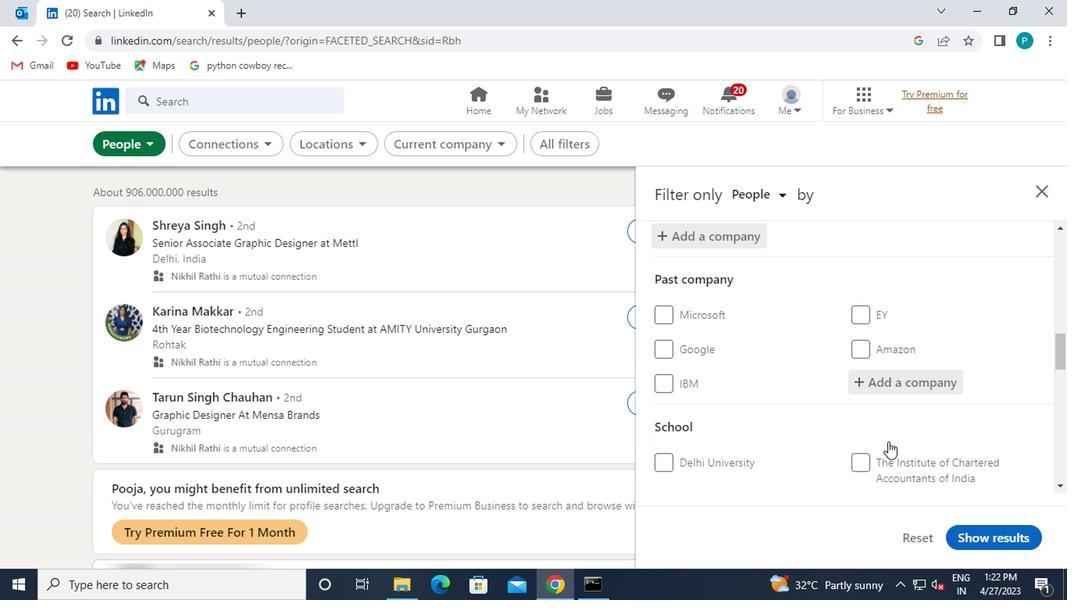 
Action: Mouse pressed left at (884, 442)
Screenshot: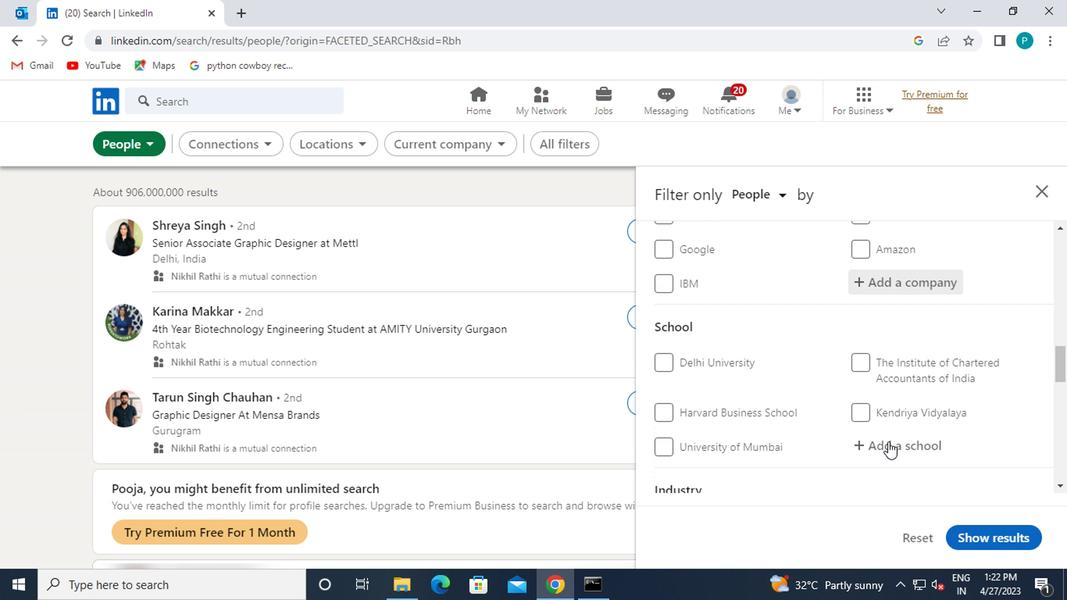 
Action: Mouse moved to (885, 442)
Screenshot: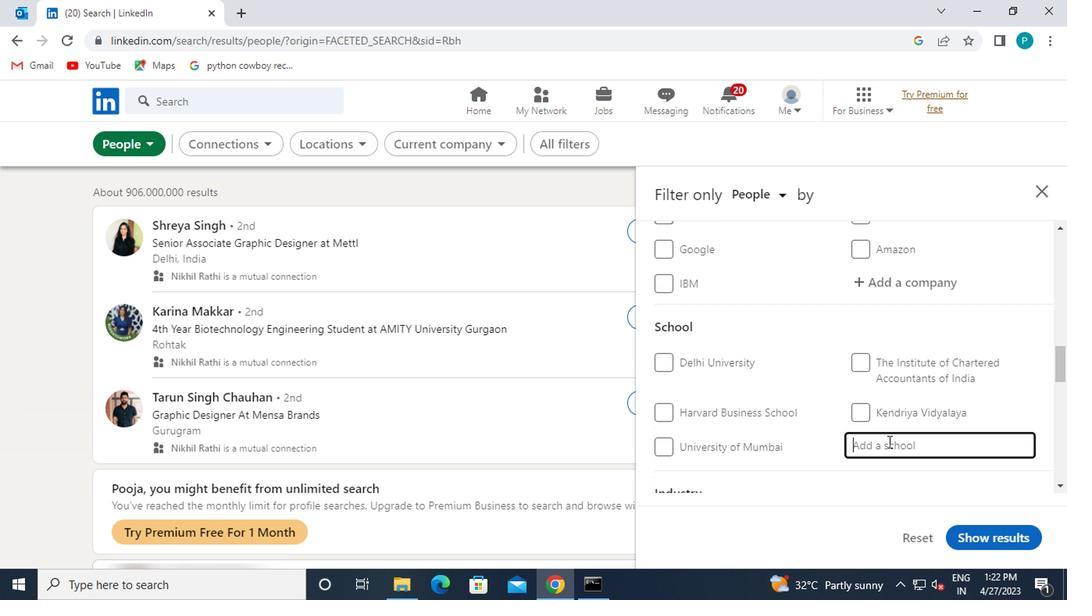 
Action: Key pressed <Key.caps_lock>T<Key.caps_lock>HE<Key.space><Key.caps_lock>ICFAI
Screenshot: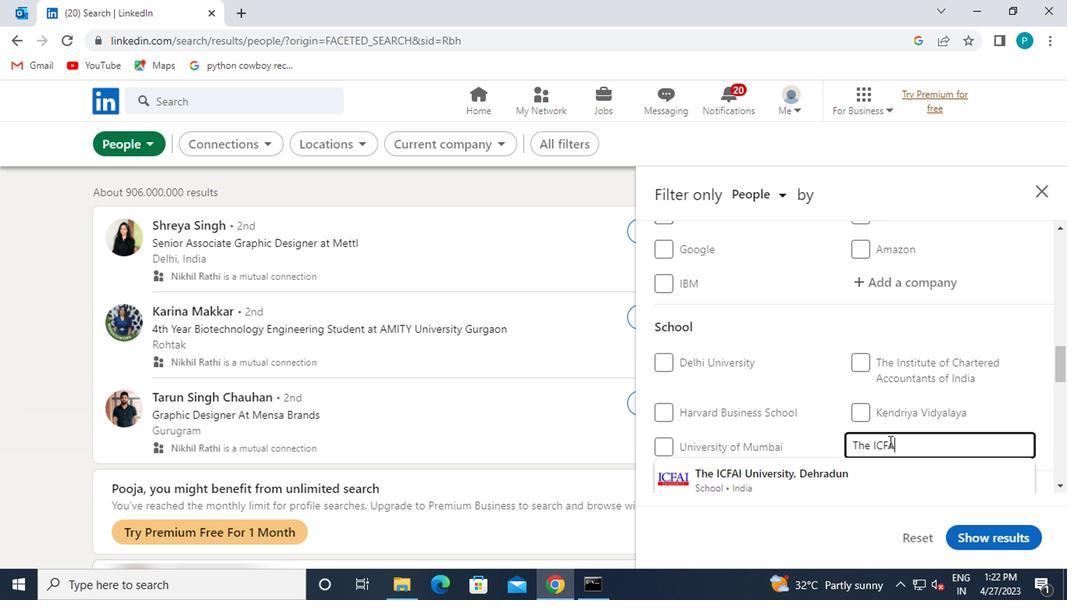 
Action: Mouse moved to (767, 470)
Screenshot: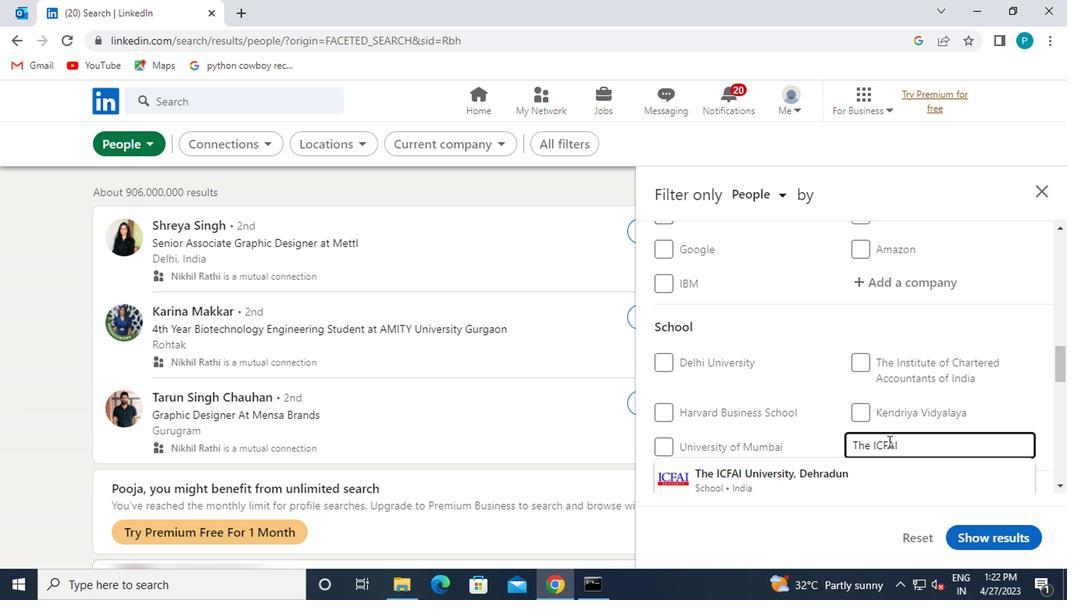 
Action: Mouse pressed left at (767, 470)
Screenshot: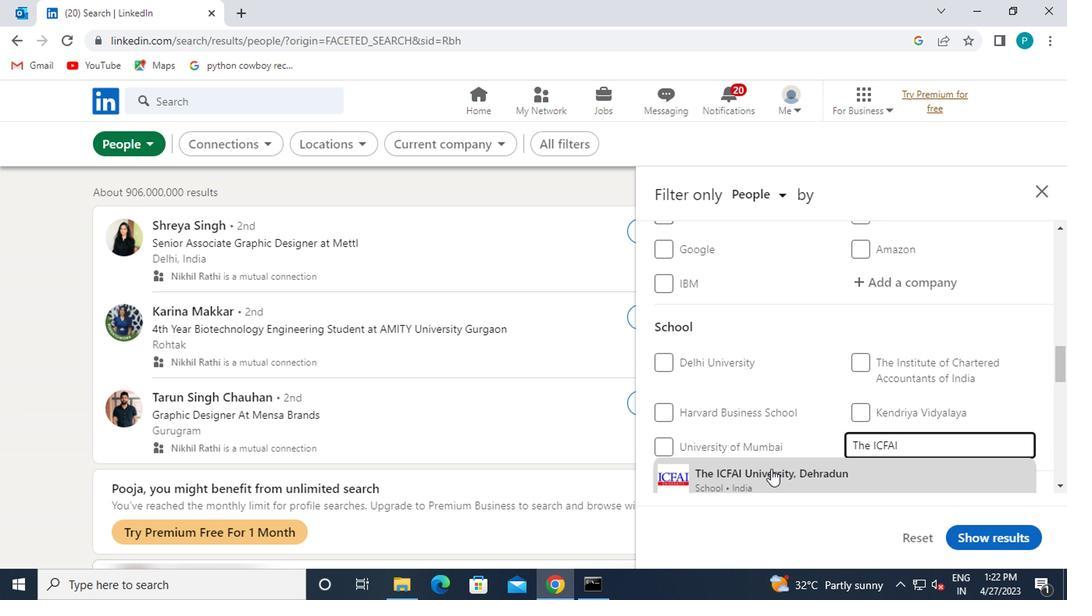 
Action: Mouse moved to (762, 465)
Screenshot: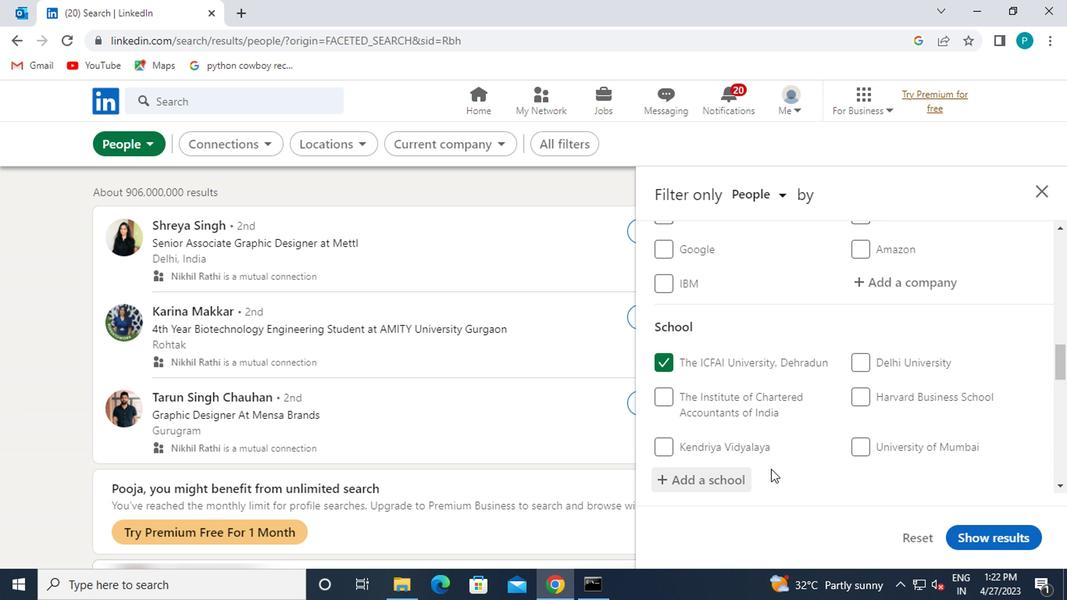 
Action: Mouse scrolled (762, 464) with delta (0, 0)
Screenshot: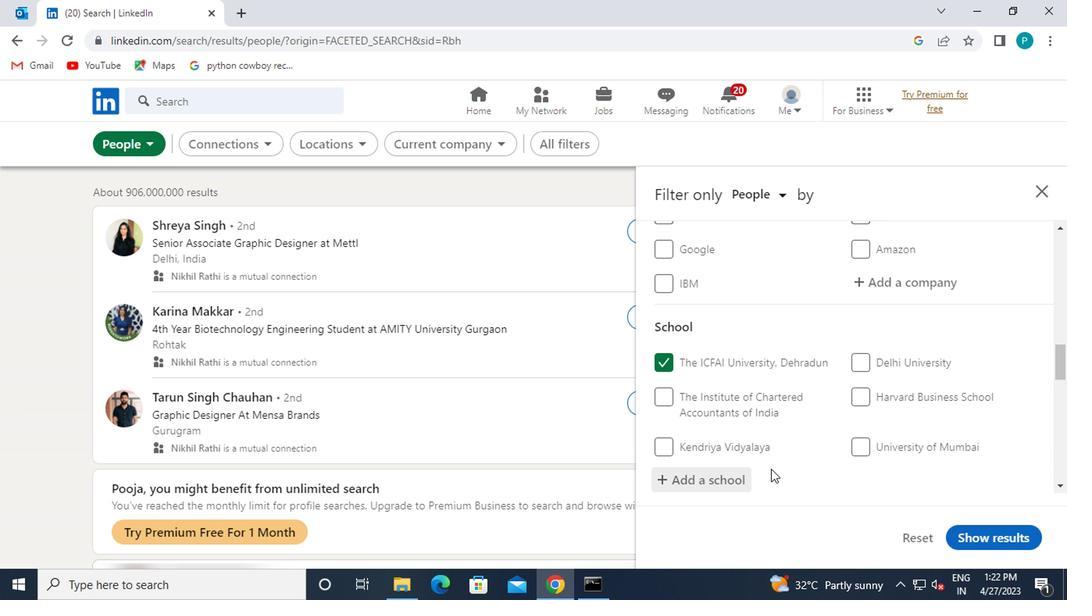 
Action: Mouse moved to (762, 464)
Screenshot: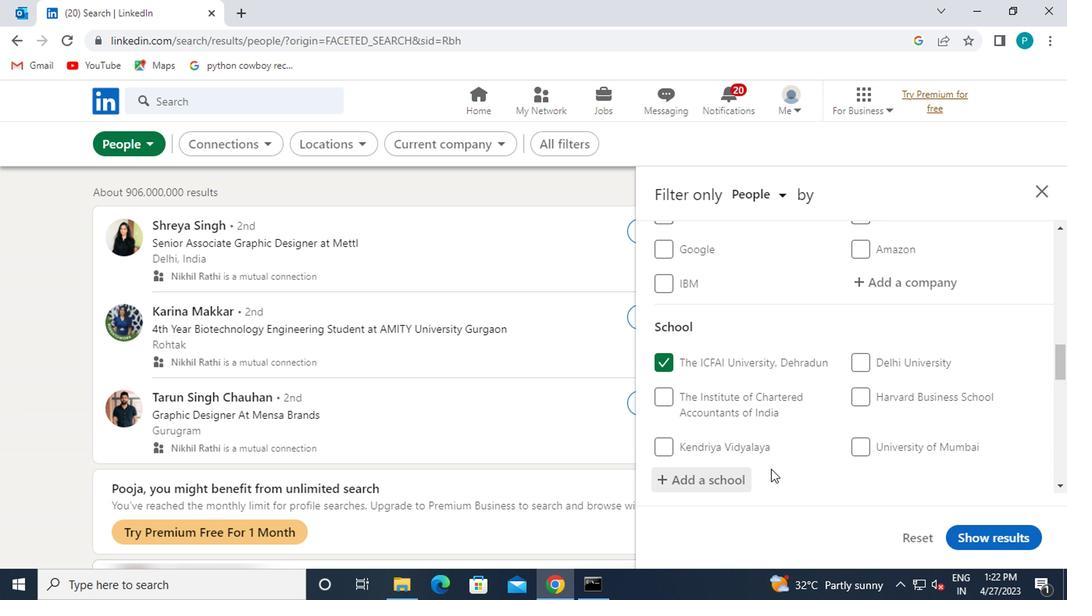 
Action: Mouse scrolled (762, 463) with delta (0, -1)
Screenshot: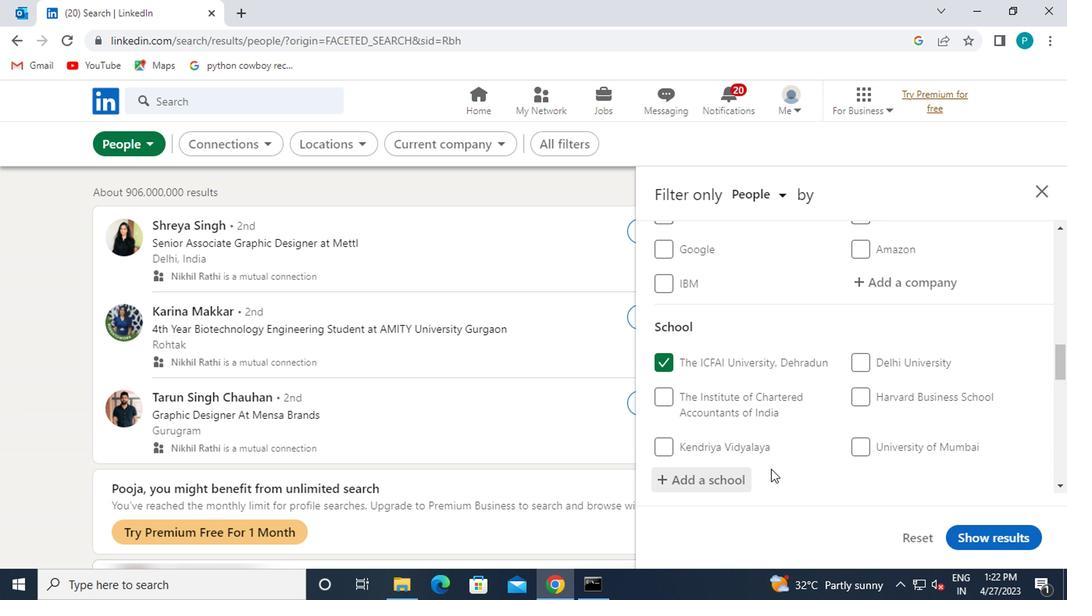 
Action: Mouse scrolled (762, 463) with delta (0, -1)
Screenshot: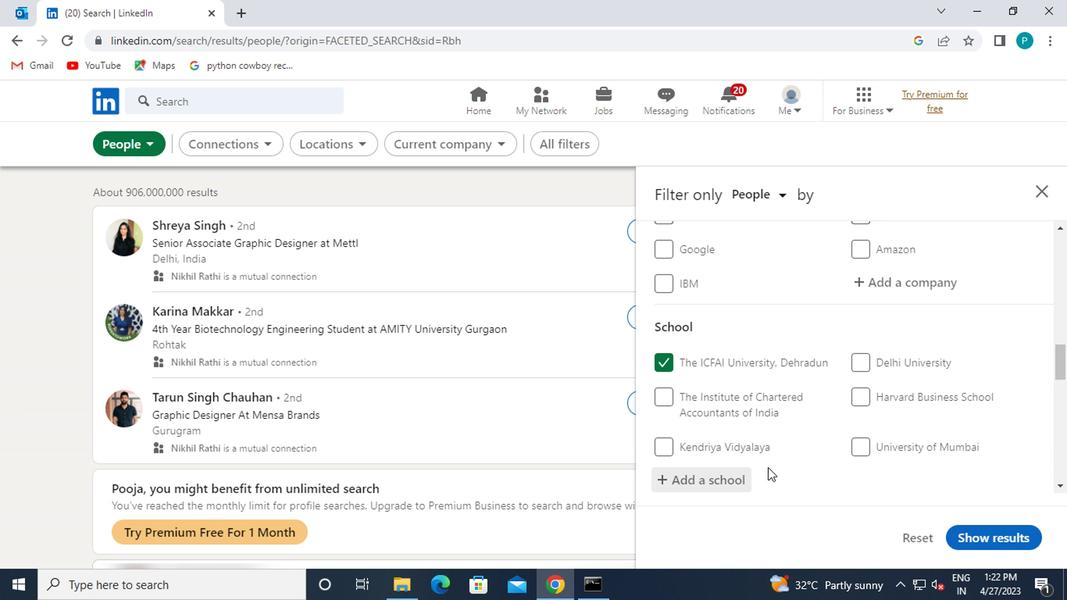 
Action: Mouse moved to (868, 424)
Screenshot: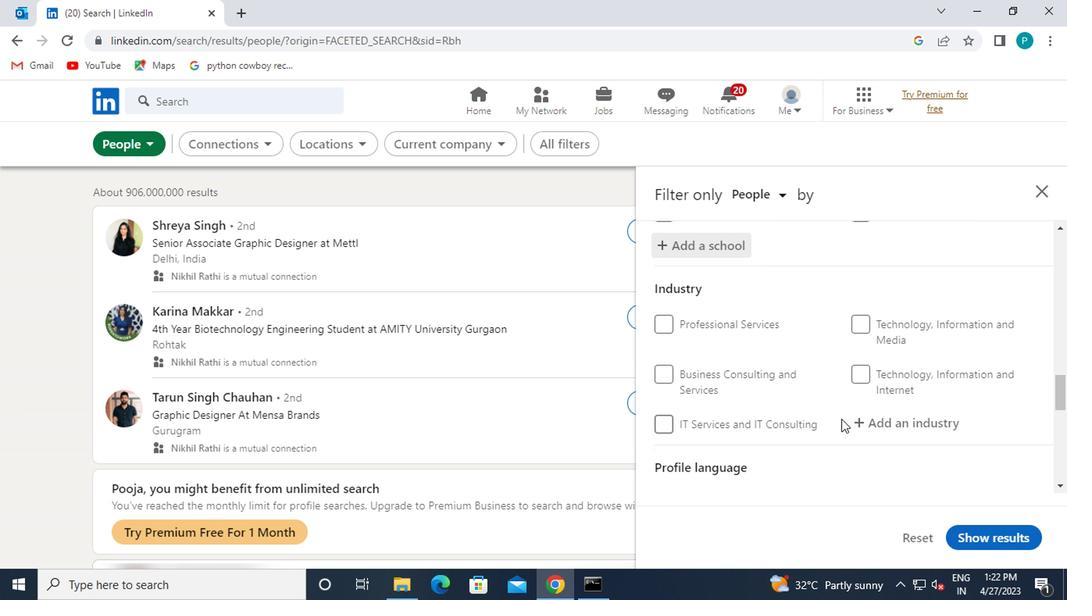 
Action: Mouse pressed left at (868, 424)
Screenshot: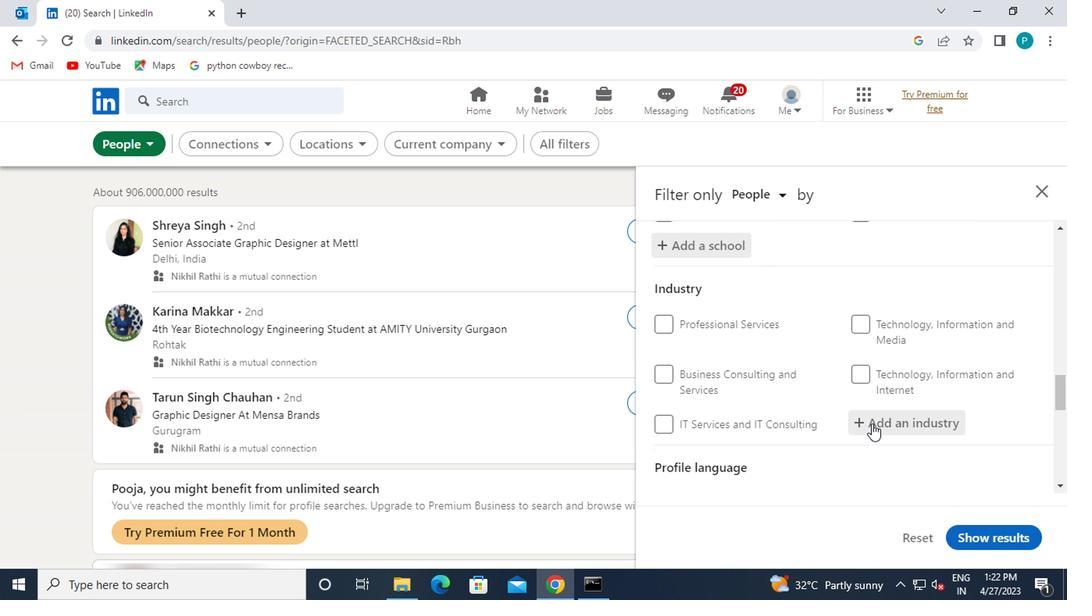 
Action: Mouse moved to (870, 433)
Screenshot: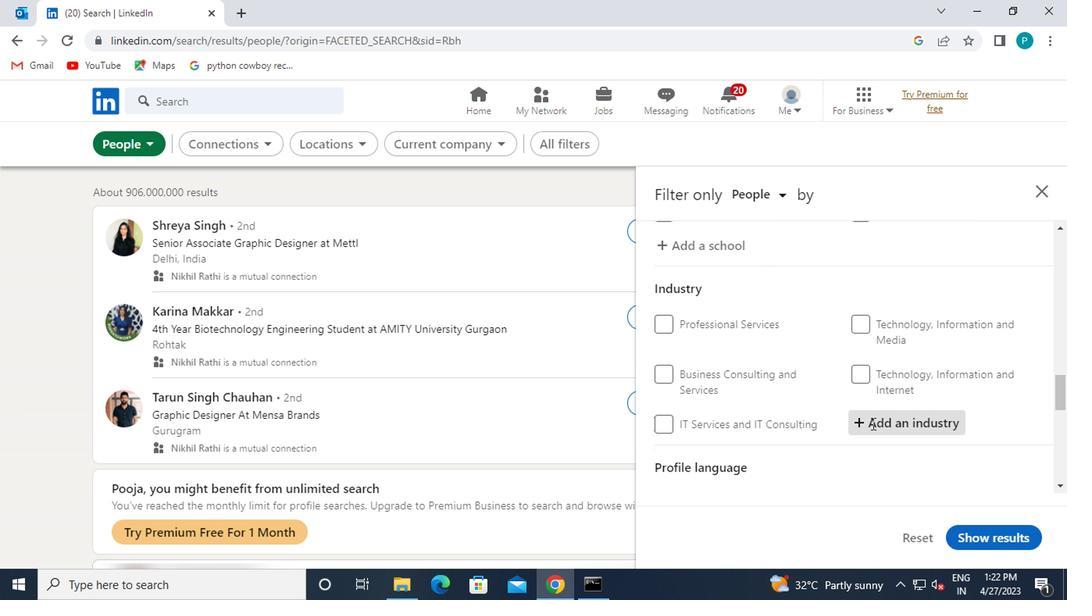 
Action: Key pressed P<Key.caps_lock>LAS
Screenshot: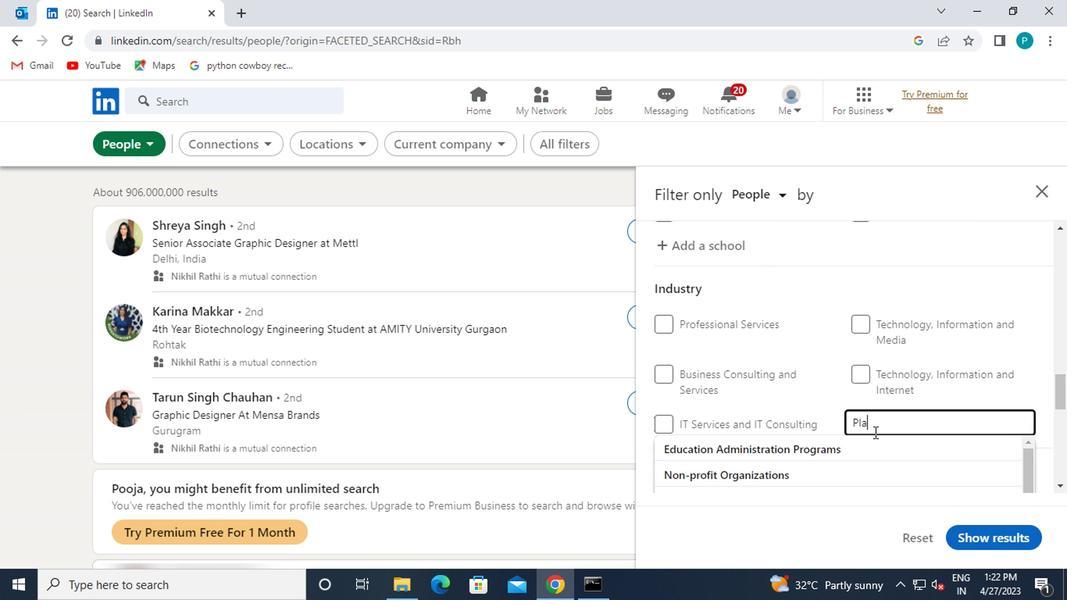 
Action: Mouse moved to (824, 471)
Screenshot: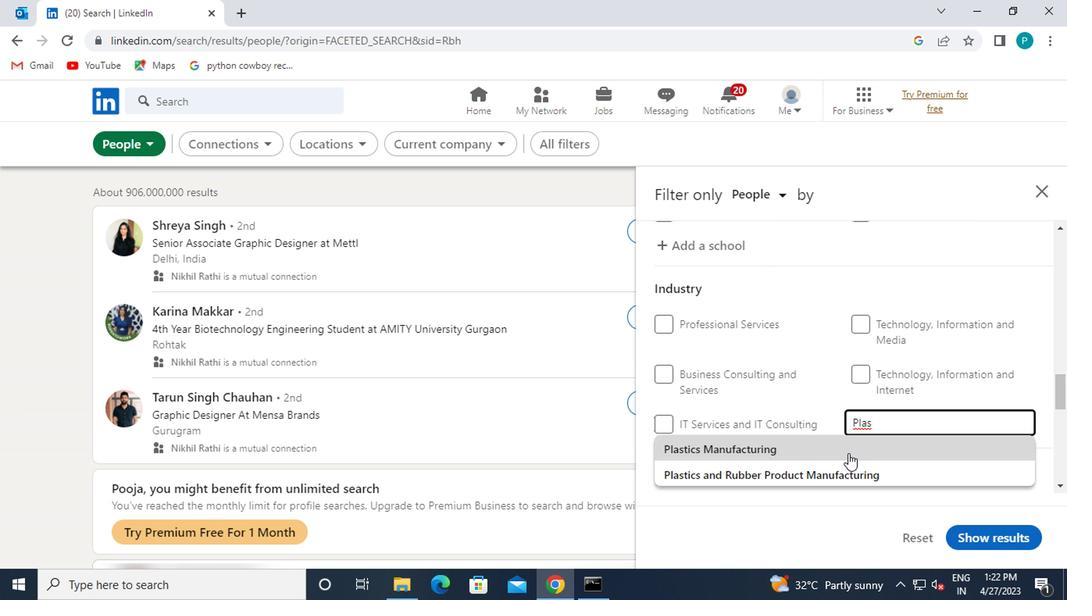 
Action: Mouse pressed left at (824, 471)
Screenshot: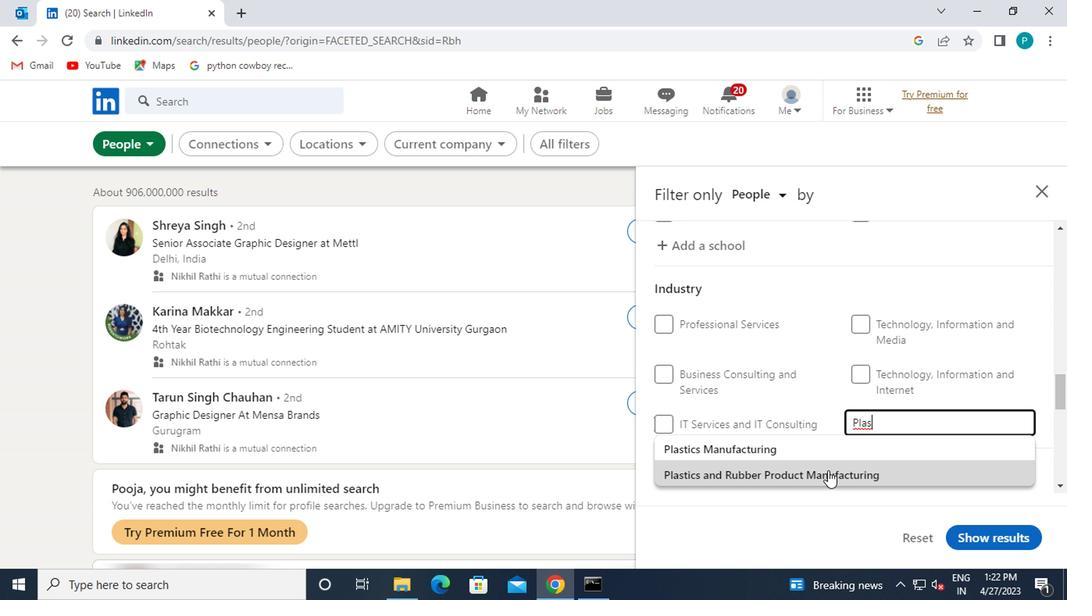
Action: Mouse moved to (819, 462)
Screenshot: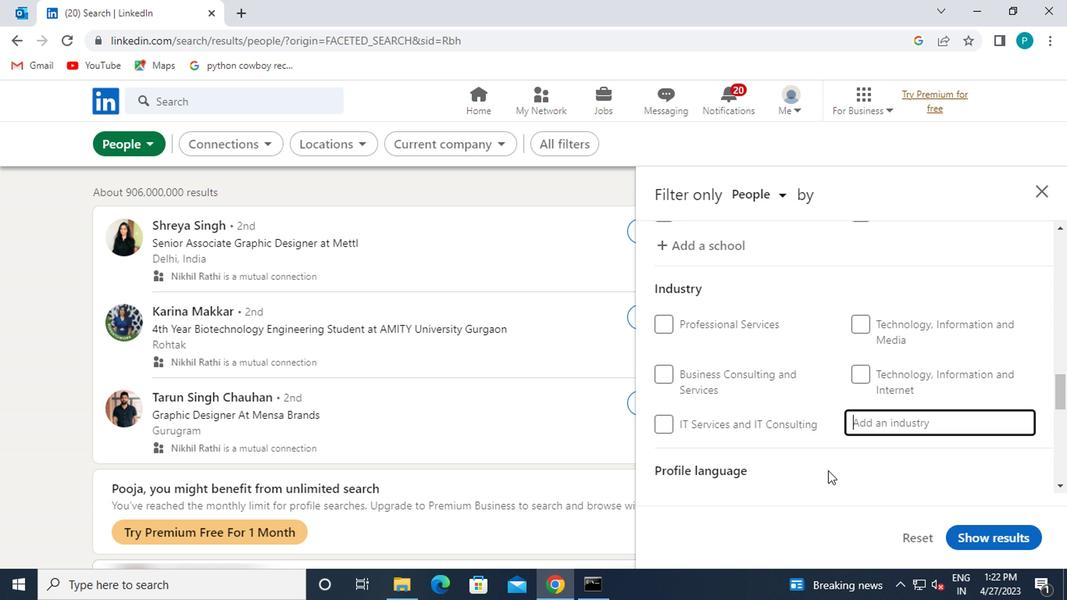 
Action: Mouse scrolled (819, 462) with delta (0, 0)
Screenshot: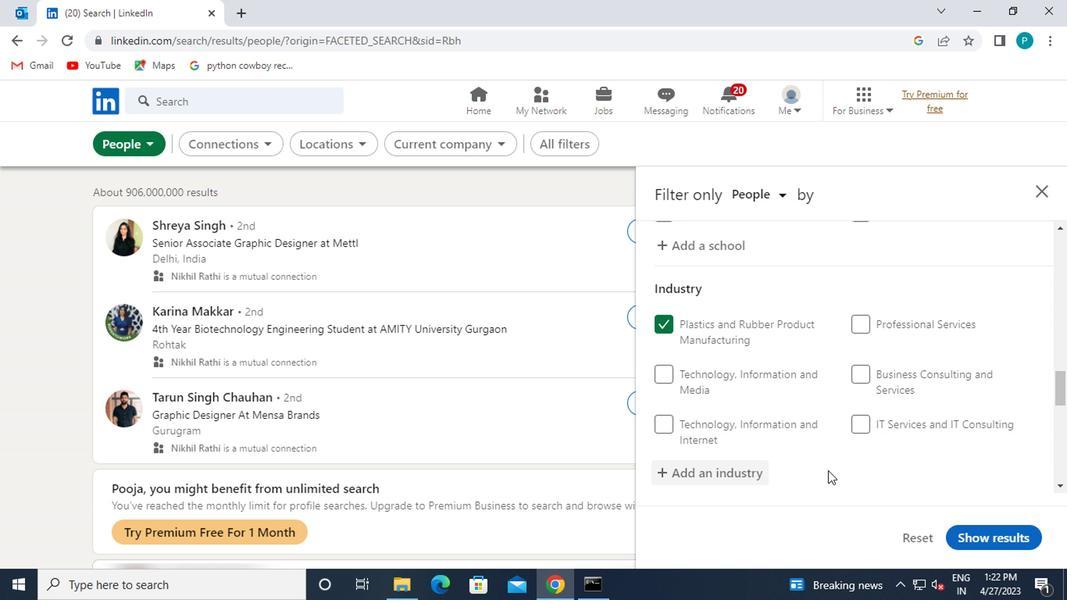 
Action: Mouse scrolled (819, 462) with delta (0, 0)
Screenshot: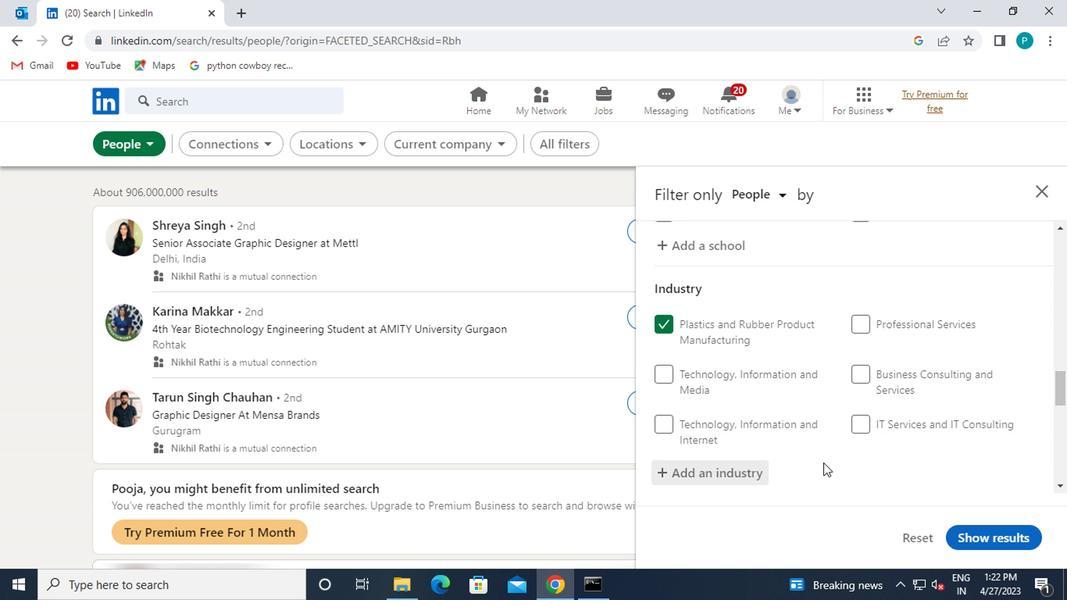 
Action: Mouse moved to (706, 464)
Screenshot: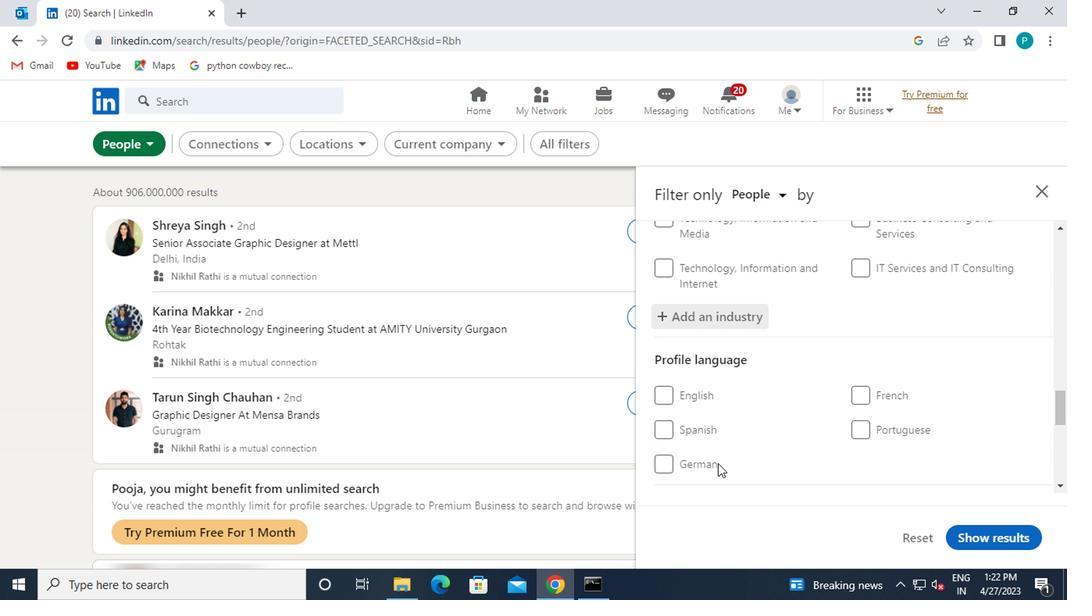 
Action: Mouse pressed left at (706, 464)
Screenshot: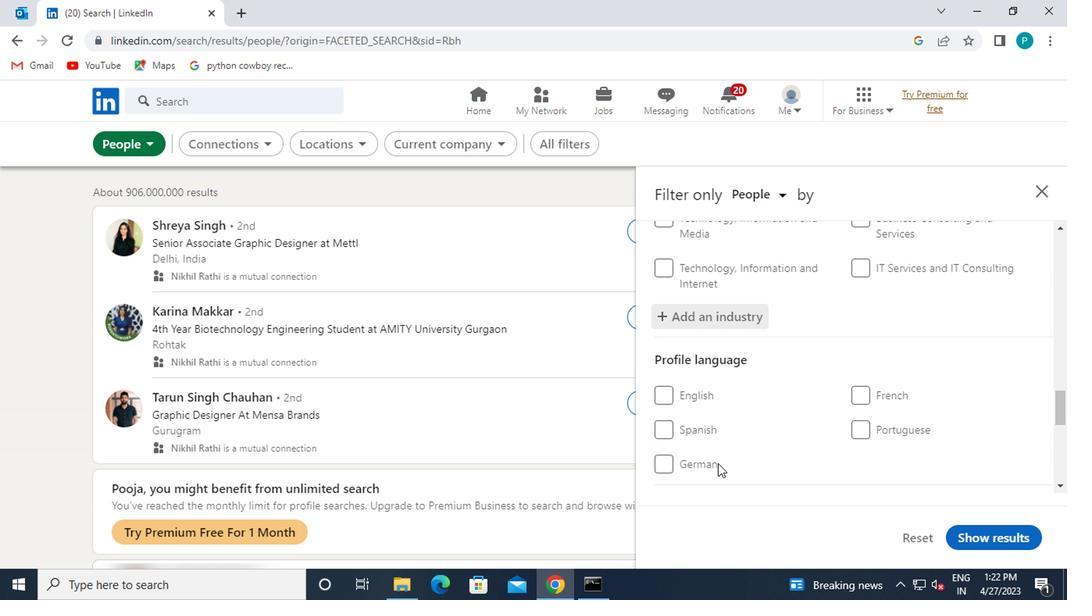 
Action: Mouse moved to (717, 464)
Screenshot: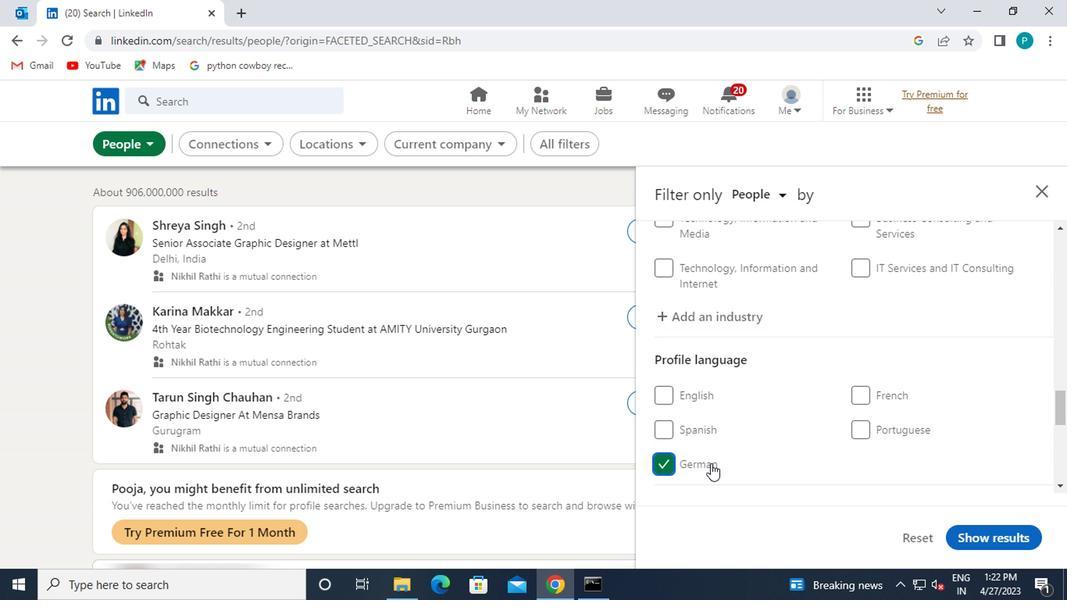 
Action: Mouse scrolled (717, 463) with delta (0, -1)
Screenshot: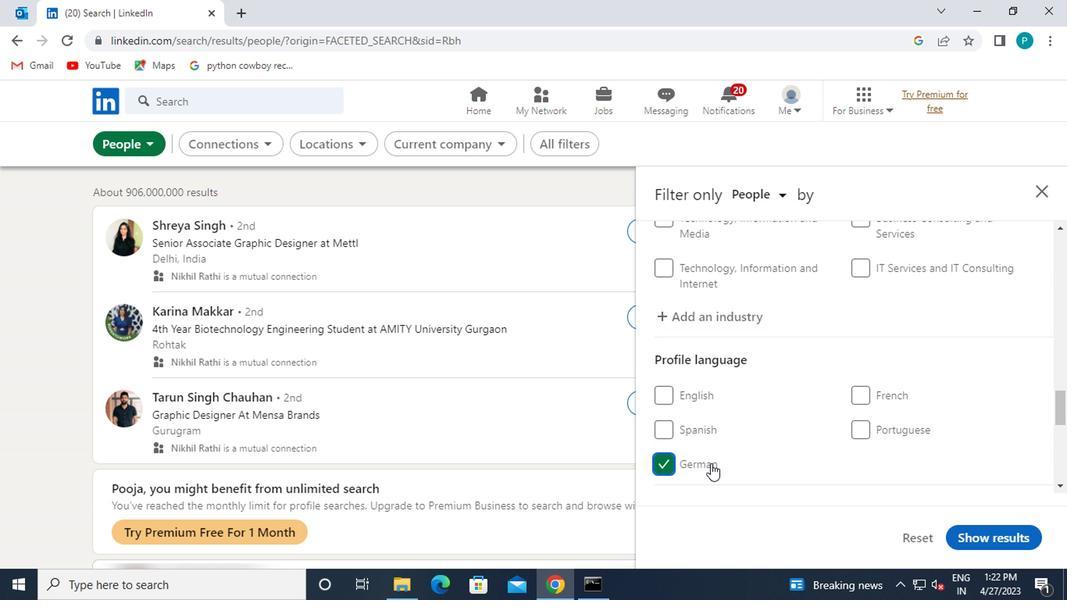 
Action: Mouse moved to (721, 463)
Screenshot: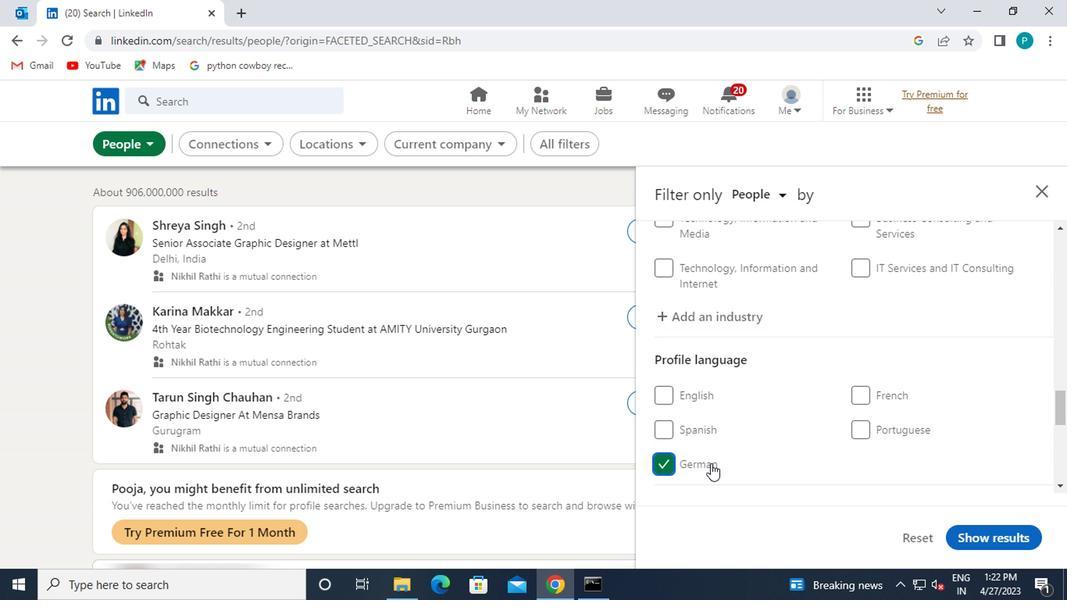 
Action: Mouse scrolled (721, 462) with delta (0, 0)
Screenshot: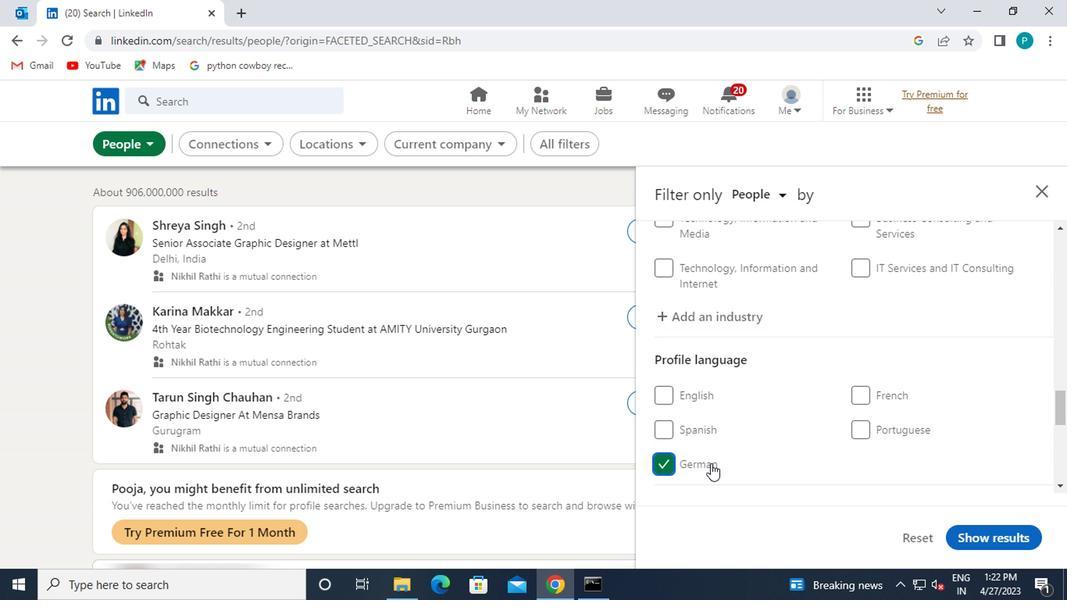 
Action: Mouse moved to (730, 460)
Screenshot: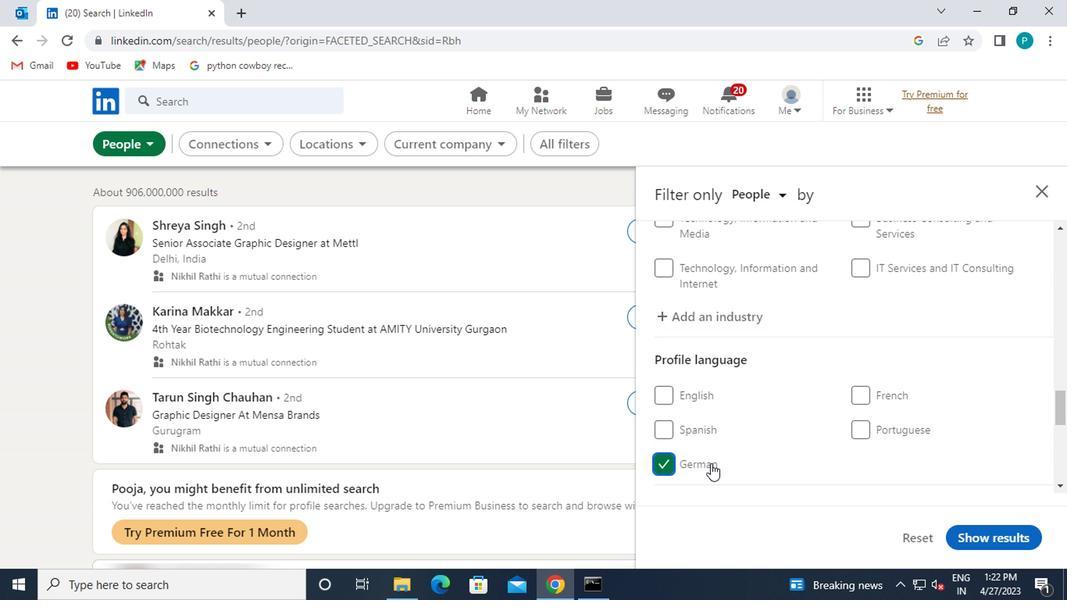 
Action: Mouse scrolled (730, 459) with delta (0, -1)
Screenshot: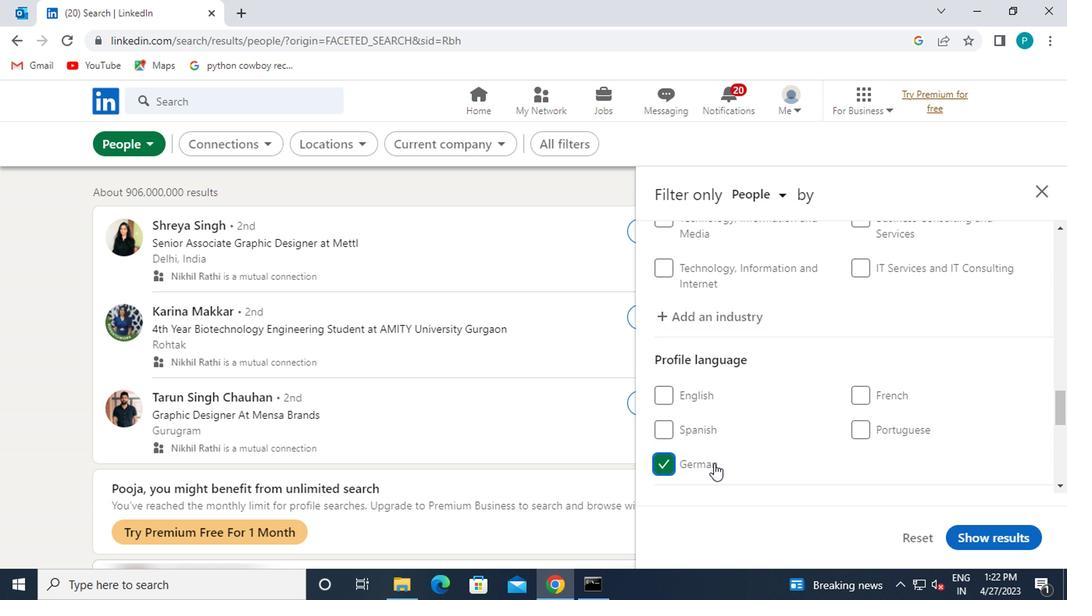
Action: Mouse moved to (800, 437)
Screenshot: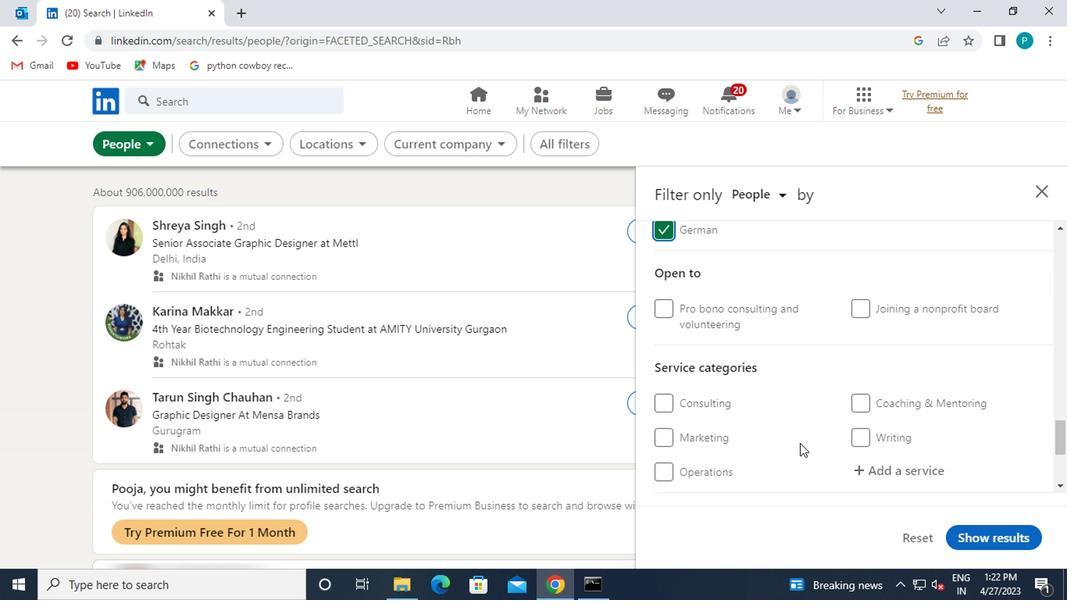 
Action: Mouse scrolled (800, 436) with delta (0, -1)
Screenshot: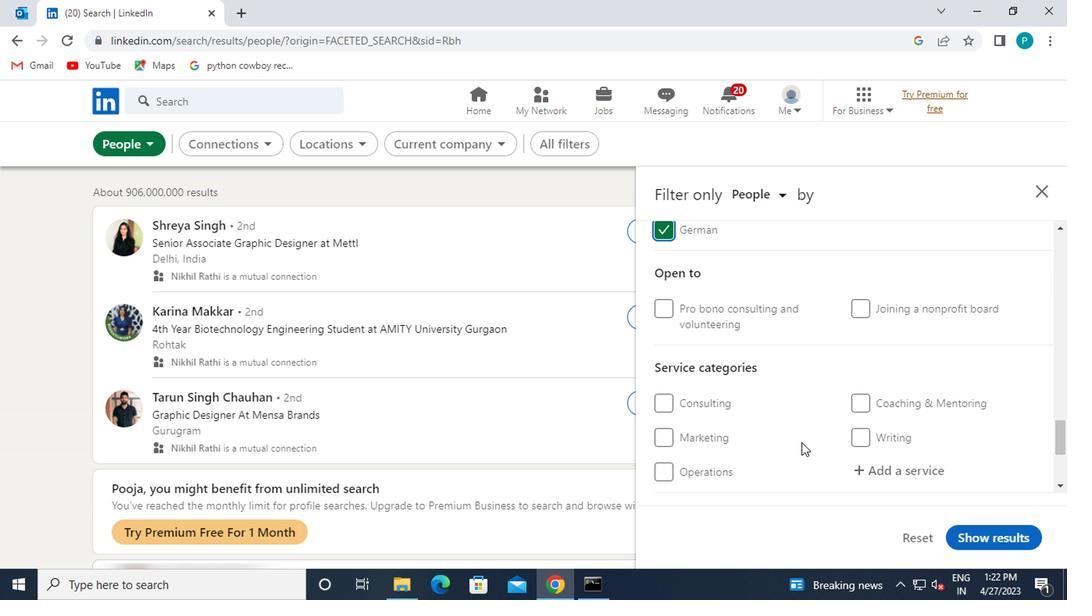 
Action: Mouse moved to (861, 400)
Screenshot: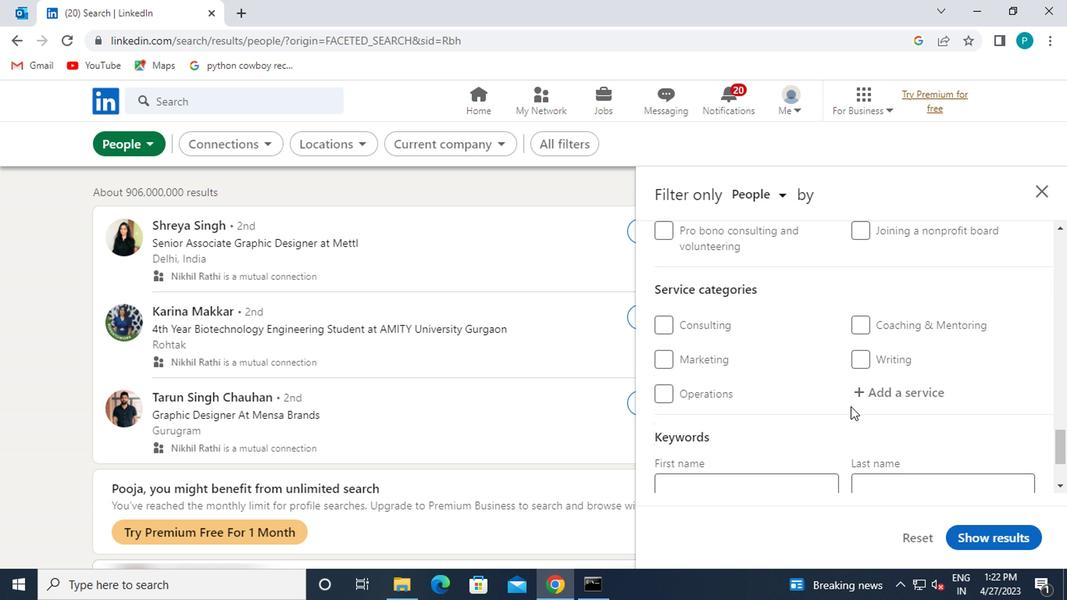 
Action: Mouse pressed left at (861, 400)
Screenshot: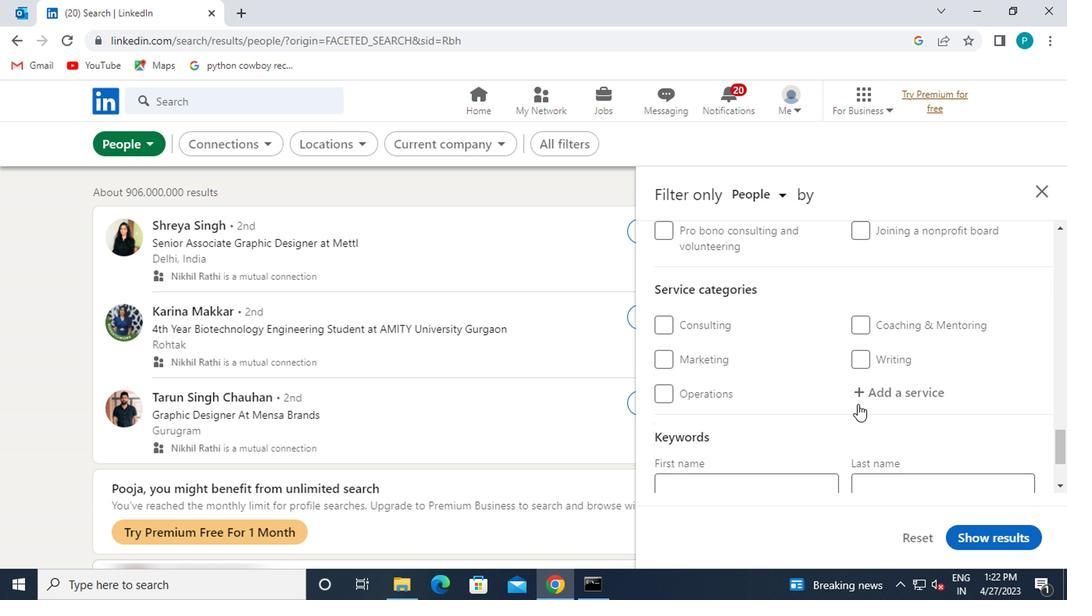 
Action: Mouse moved to (868, 415)
Screenshot: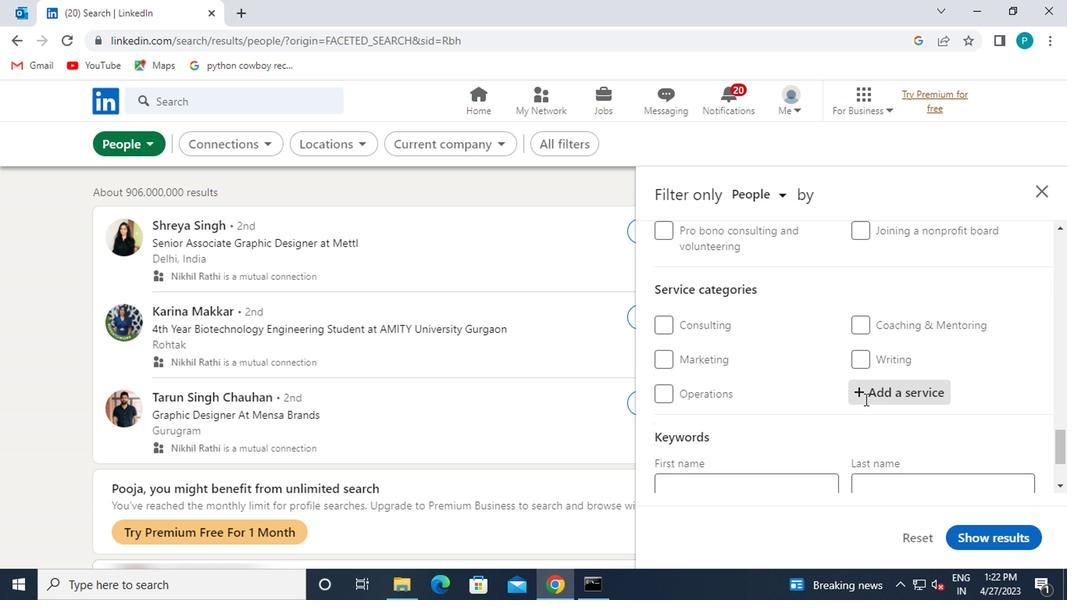 
Action: Key pressed LA
Screenshot: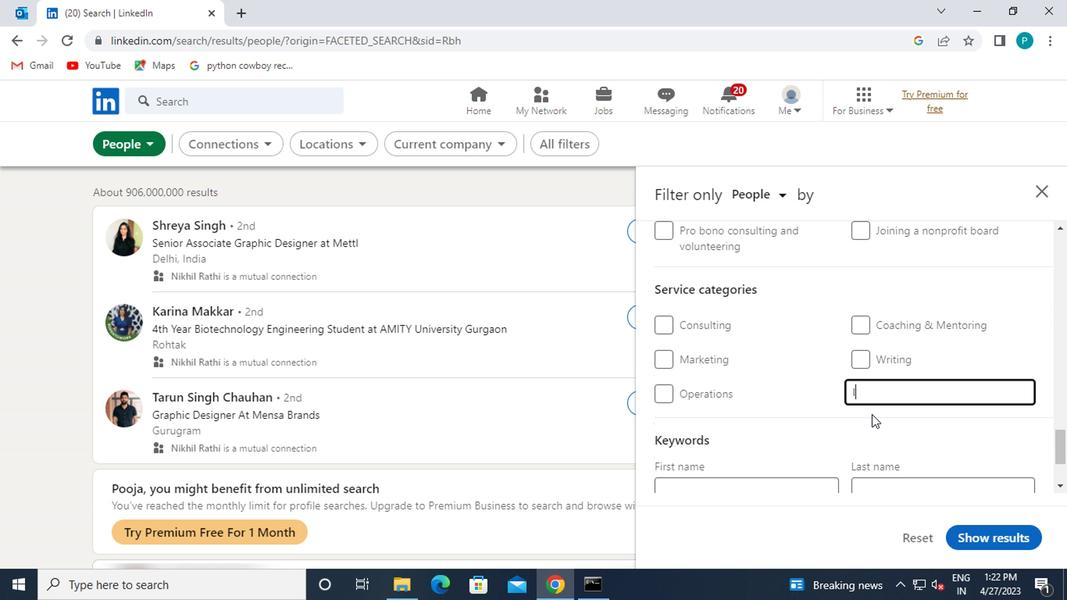 
Action: Mouse moved to (837, 436)
Screenshot: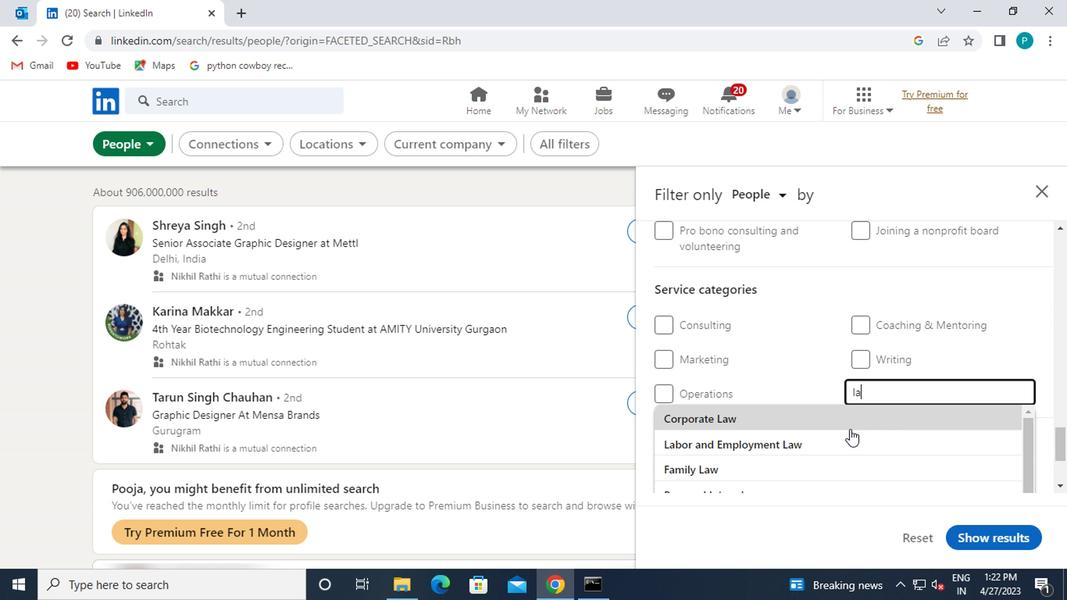 
Action: Mouse pressed left at (837, 436)
Screenshot: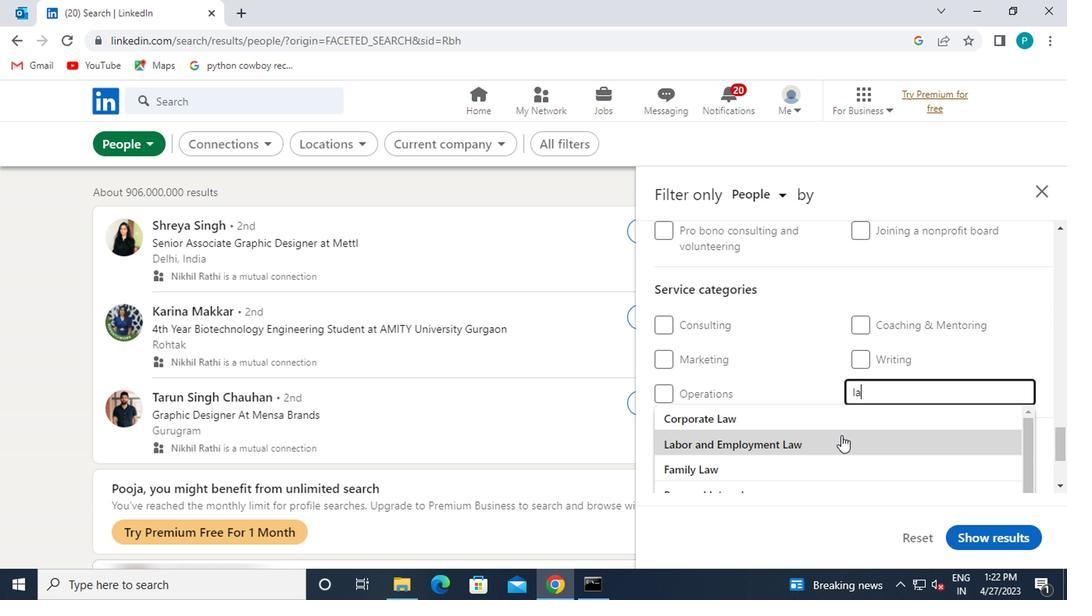 
Action: Mouse scrolled (837, 435) with delta (0, 0)
Screenshot: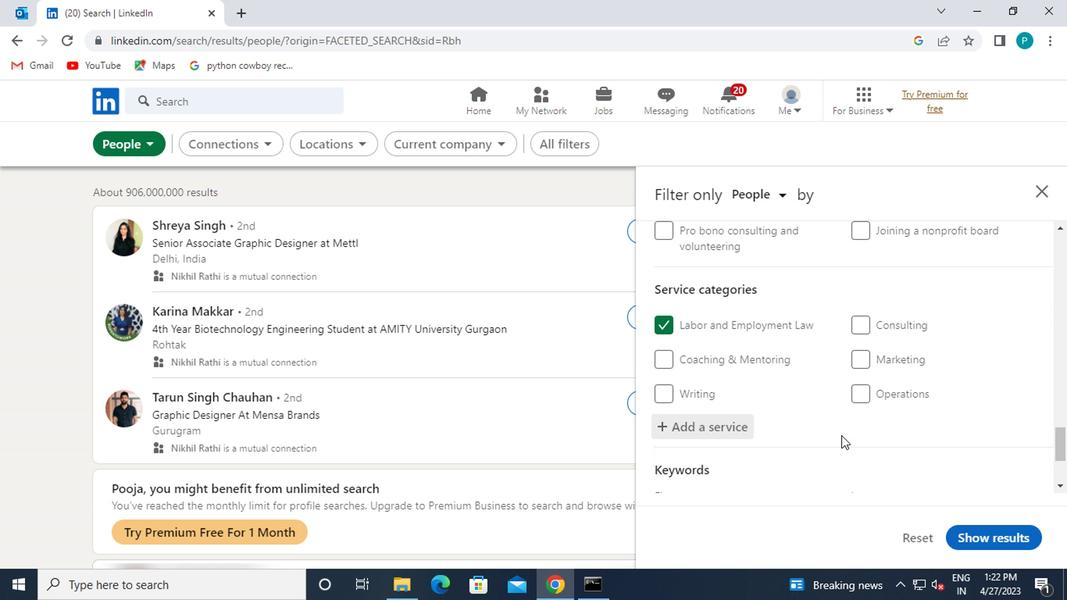
Action: Mouse scrolled (837, 435) with delta (0, 0)
Screenshot: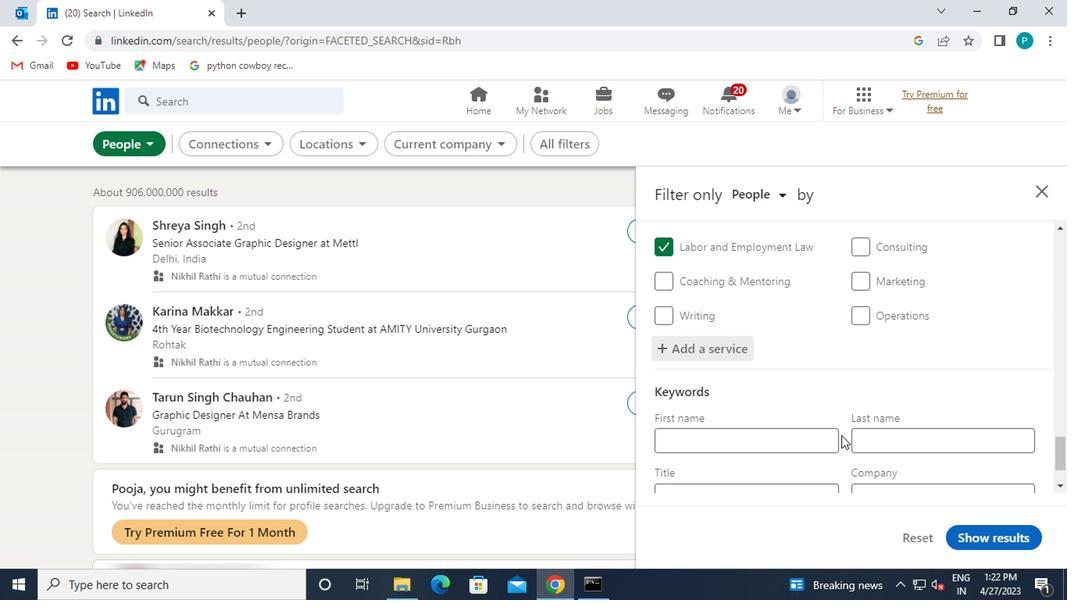 
Action: Mouse scrolled (837, 435) with delta (0, 0)
Screenshot: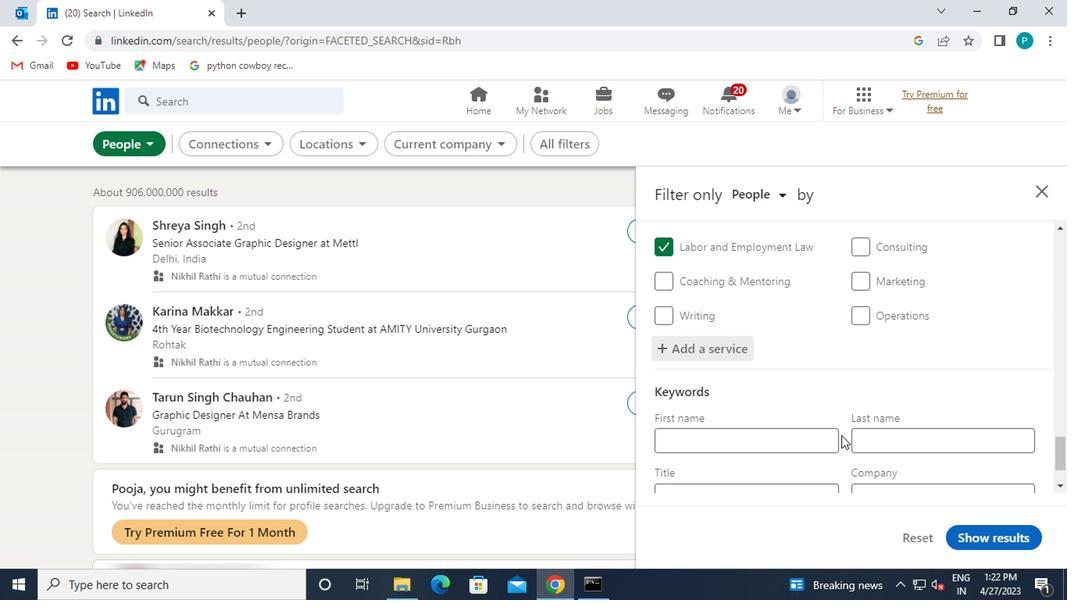 
Action: Mouse moved to (795, 419)
Screenshot: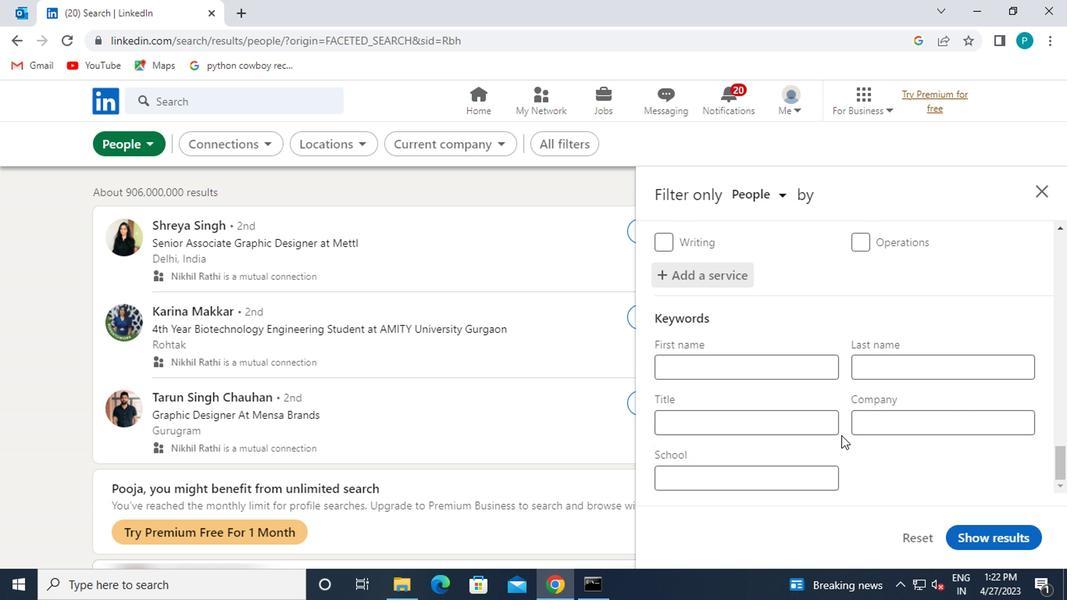 
Action: Mouse pressed left at (795, 419)
Screenshot: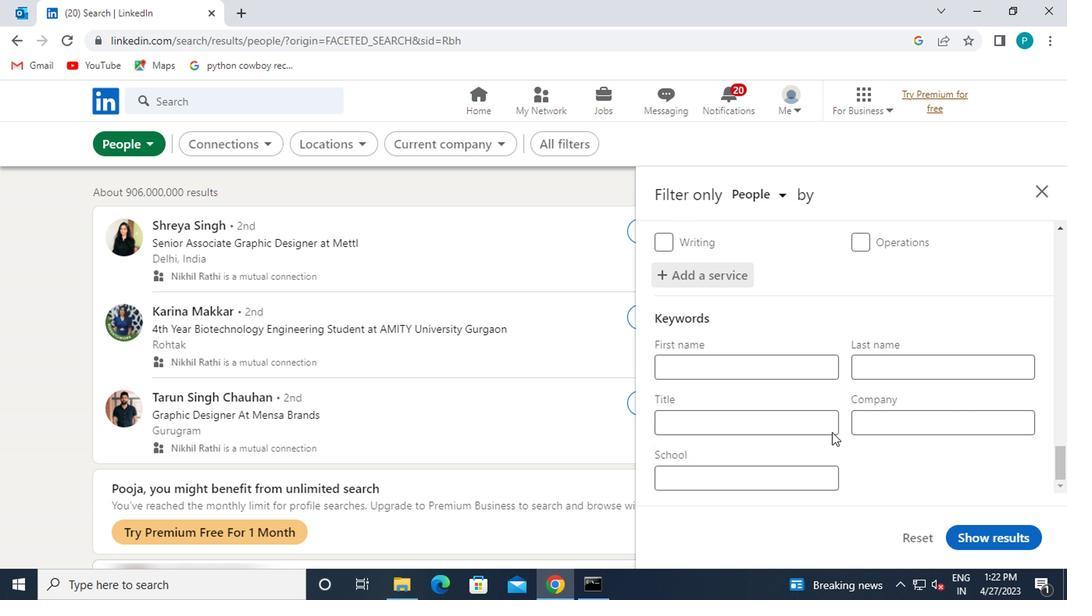 
Action: Key pressed <Key.caps_lock>A<Key.caps_lock>CCOUNTING<Key.space><Key.caps_lock>A<Key.caps_lock>NALYIS
Screenshot: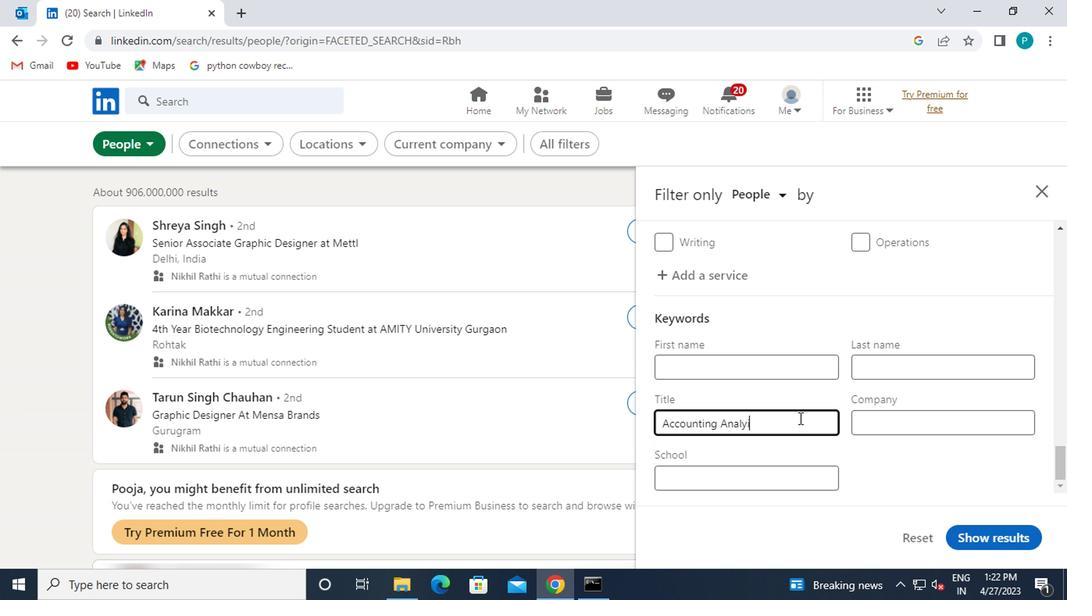 
Action: Mouse moved to (795, 419)
Screenshot: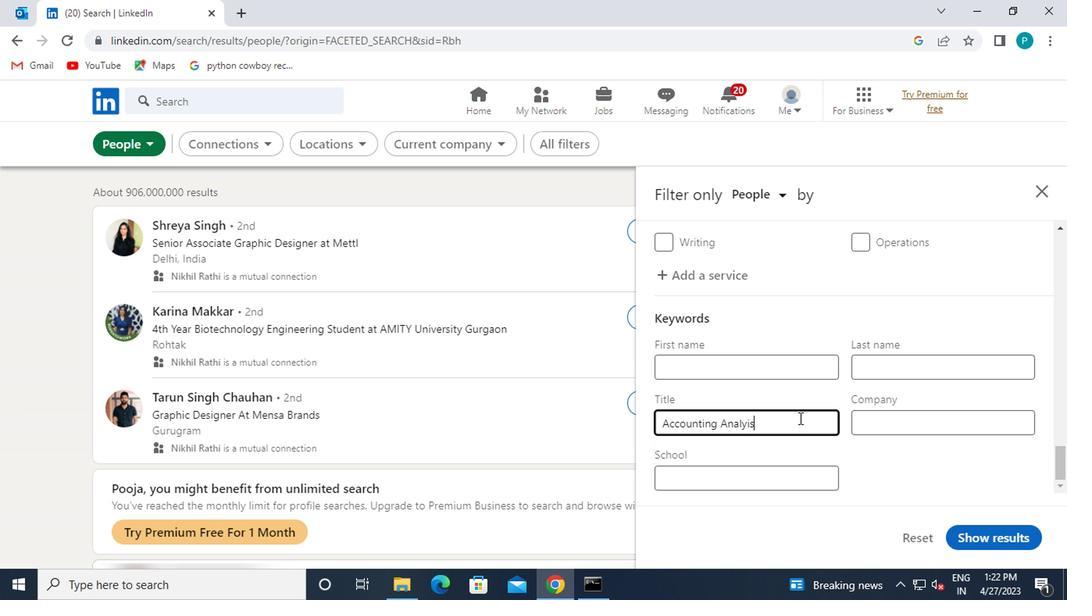 
Action: Key pressed T
Screenshot: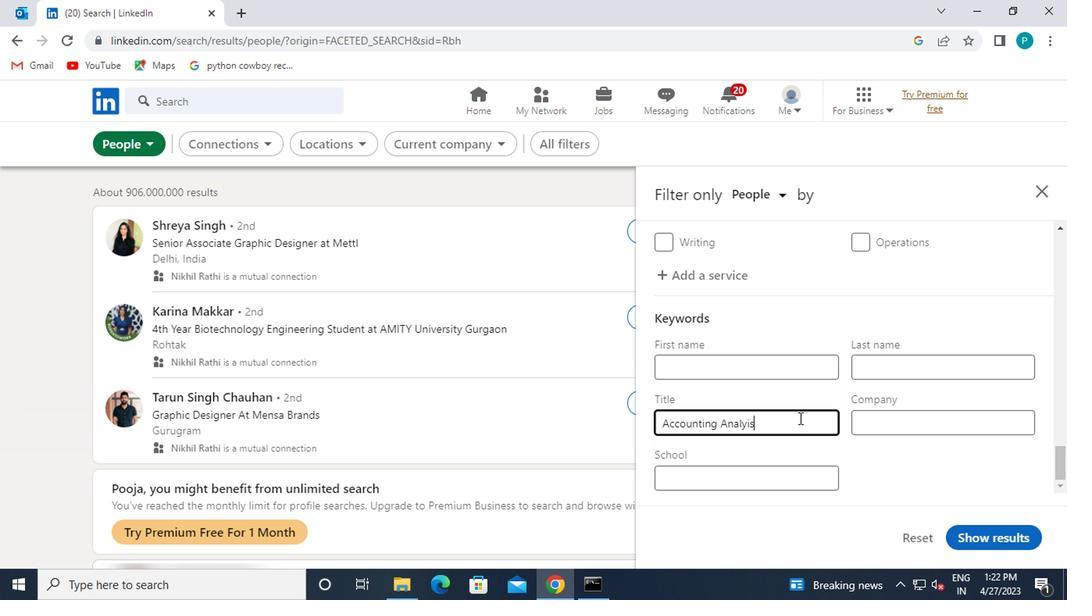 
Action: Mouse moved to (973, 540)
Screenshot: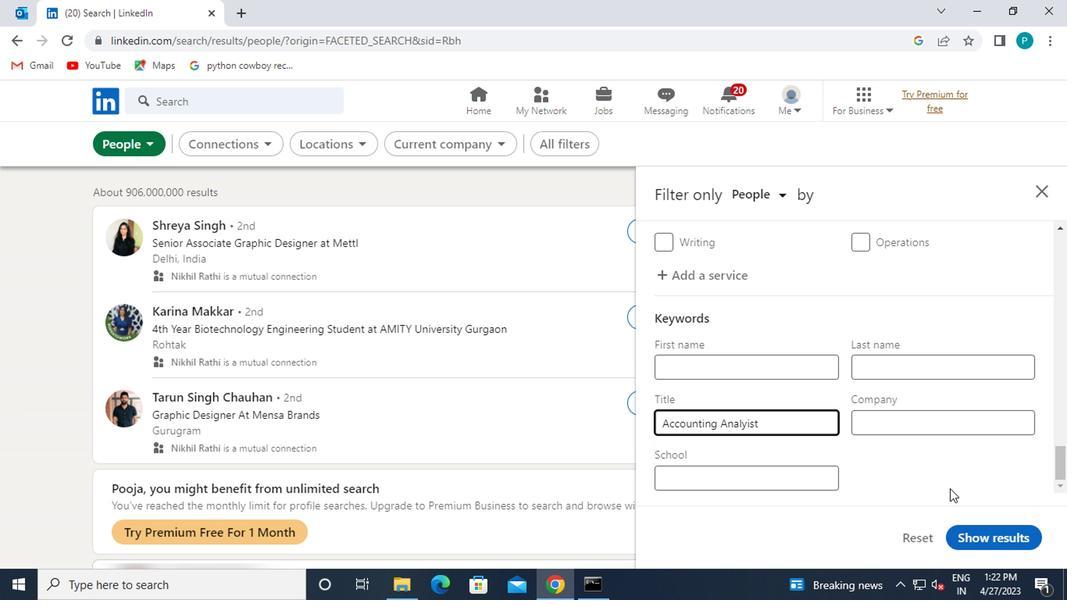 
Action: Mouse pressed left at (973, 540)
Screenshot: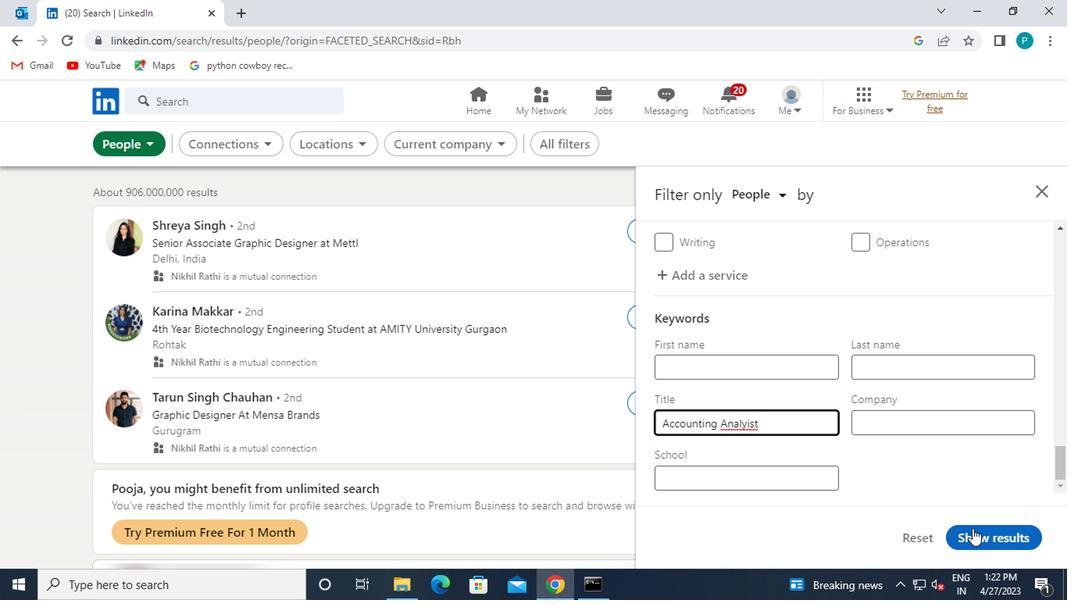 
